 Task: Create fields in grades object.
Action: Mouse moved to (570, 18)
Screenshot: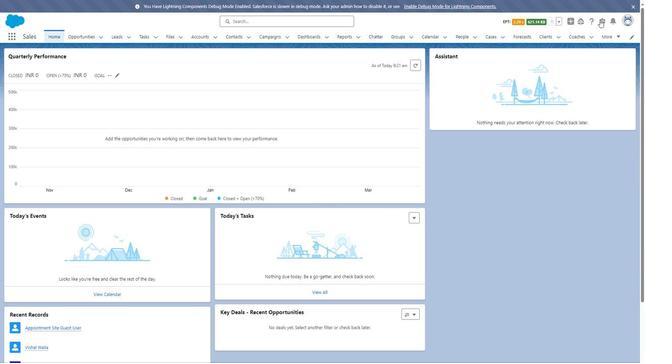
Action: Mouse pressed left at (570, 18)
Screenshot: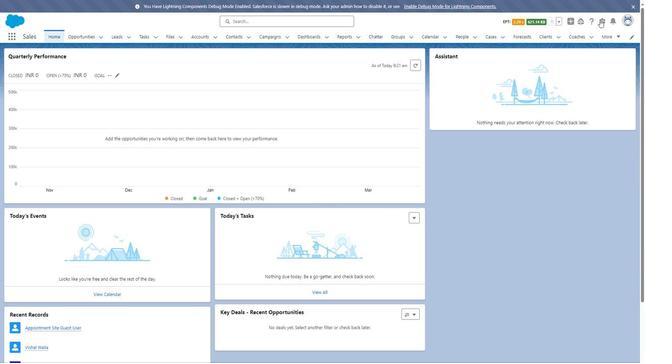 
Action: Mouse moved to (566, 36)
Screenshot: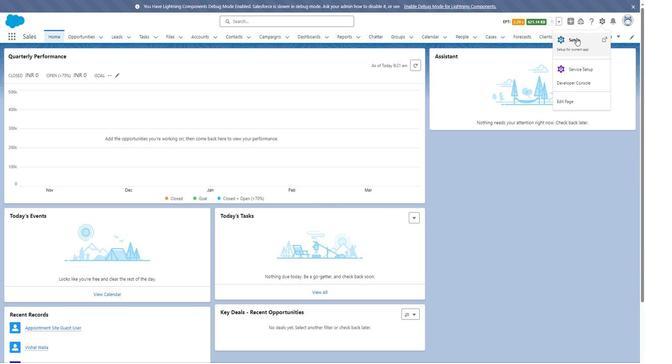 
Action: Mouse pressed left at (566, 36)
Screenshot: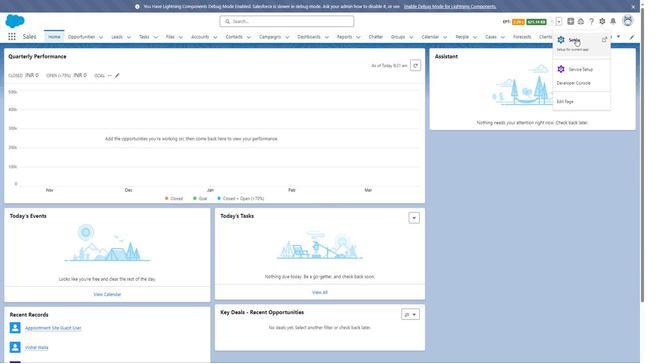 
Action: Mouse moved to (487, 34)
Screenshot: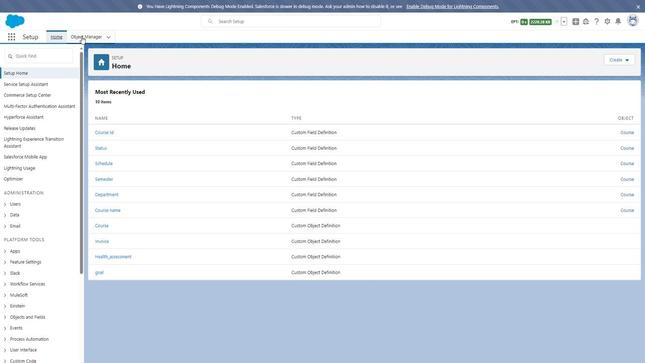 
Action: Mouse pressed left at (487, 34)
Screenshot: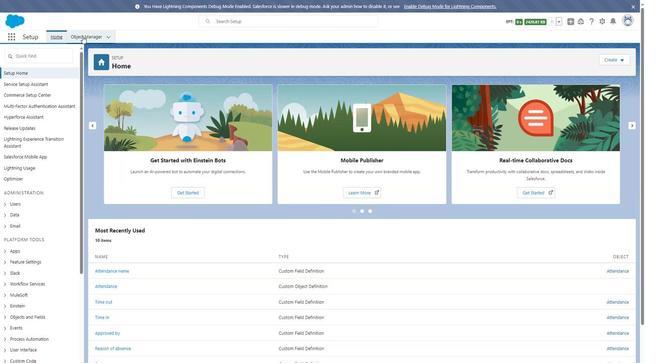 
Action: Mouse moved to (479, 244)
Screenshot: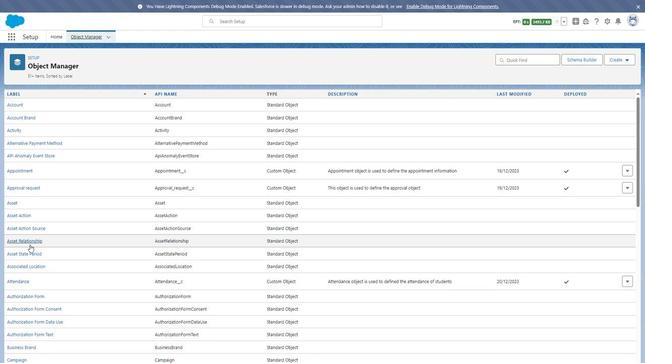 
Action: Mouse scrolled (479, 244) with delta (0, 0)
Screenshot: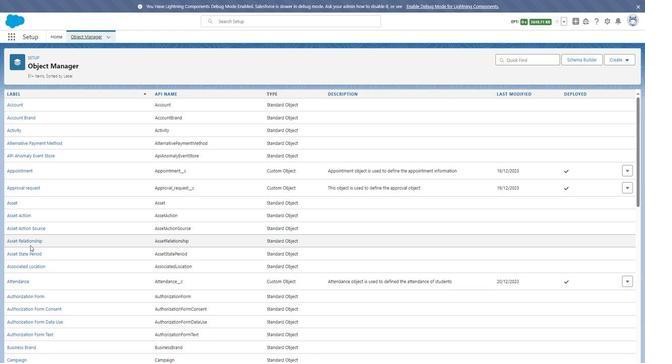
Action: Mouse scrolled (479, 244) with delta (0, 0)
Screenshot: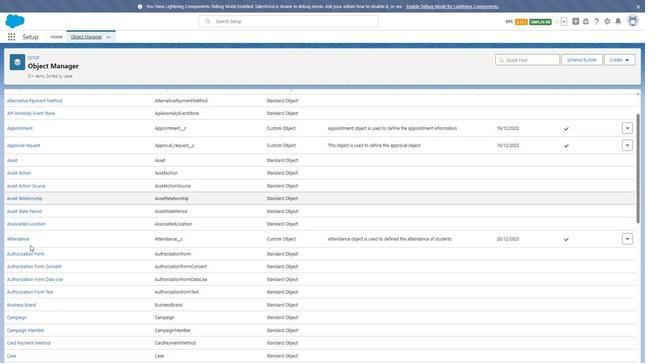 
Action: Mouse scrolled (479, 244) with delta (0, 0)
Screenshot: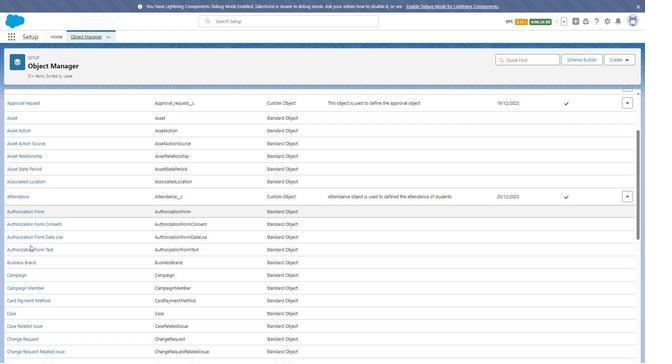 
Action: Mouse scrolled (479, 244) with delta (0, 0)
Screenshot: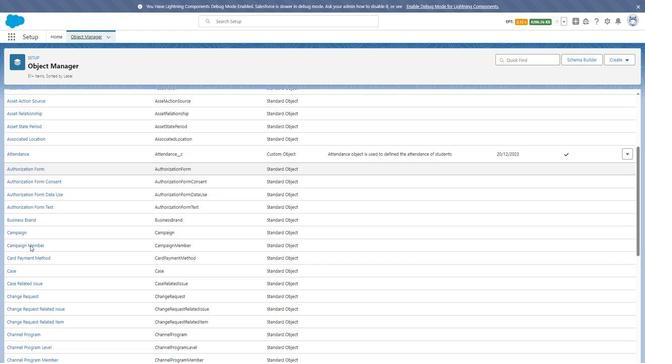 
Action: Mouse moved to (479, 244)
Screenshot: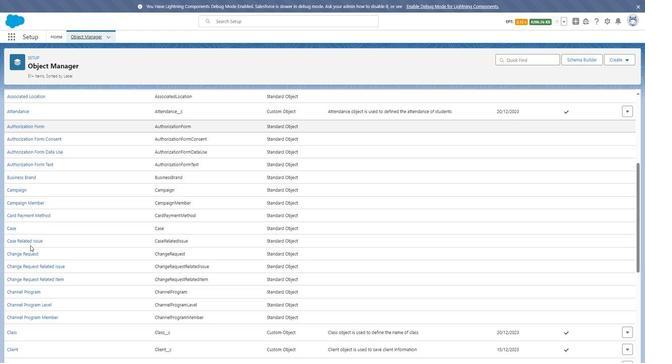 
Action: Mouse scrolled (479, 244) with delta (0, 0)
Screenshot: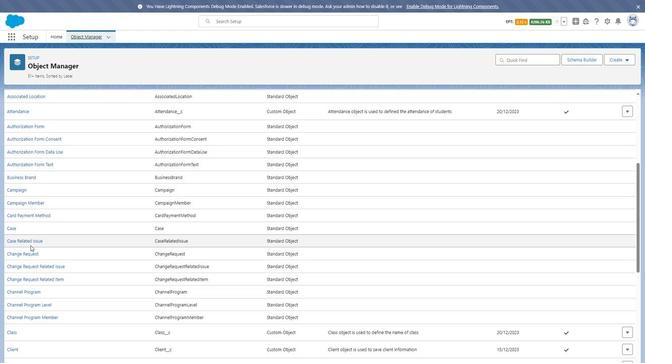 
Action: Mouse scrolled (479, 244) with delta (0, 0)
Screenshot: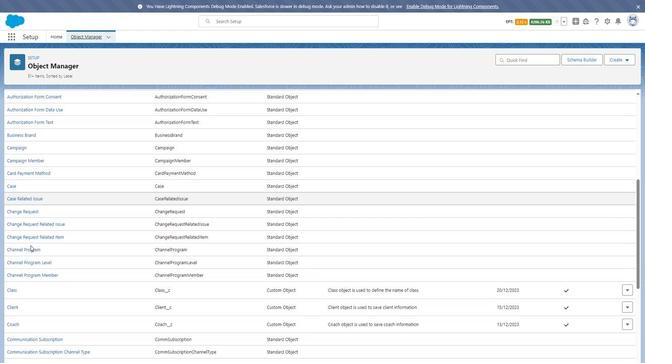 
Action: Mouse scrolled (479, 244) with delta (0, 0)
Screenshot: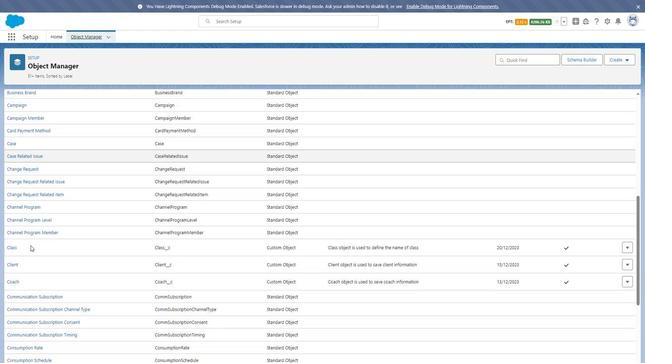 
Action: Mouse moved to (479, 244)
Screenshot: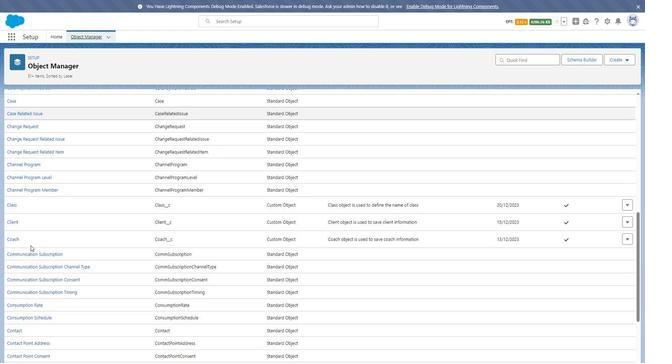 
Action: Mouse scrolled (479, 244) with delta (0, 0)
Screenshot: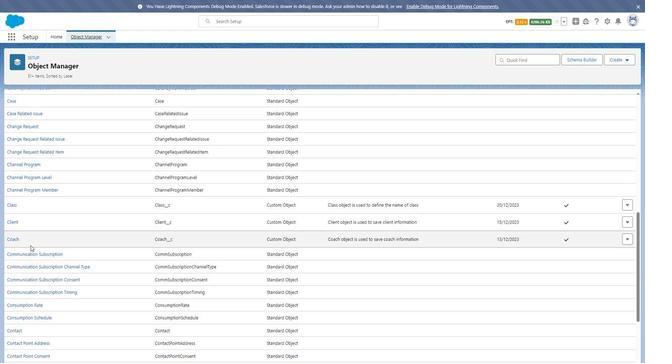 
Action: Mouse scrolled (479, 244) with delta (0, 0)
Screenshot: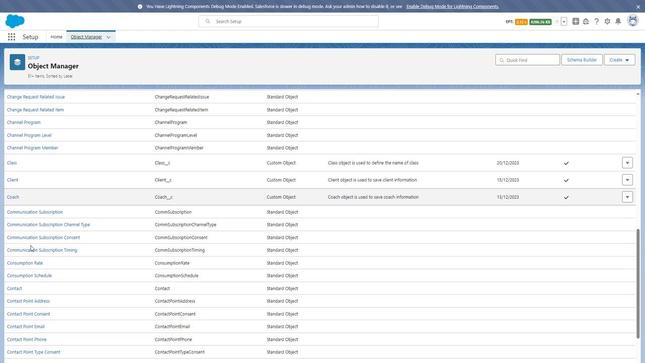 
Action: Mouse scrolled (479, 244) with delta (0, 0)
Screenshot: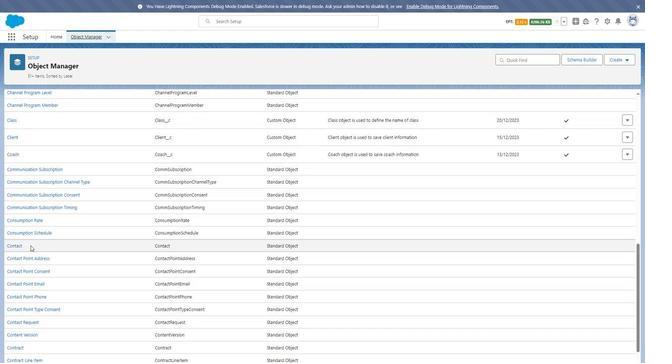 
Action: Mouse scrolled (479, 244) with delta (0, 0)
Screenshot: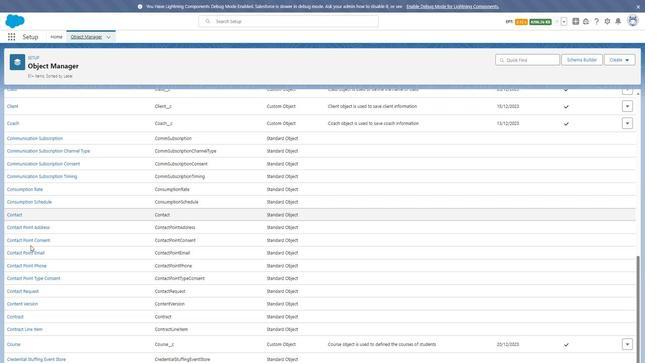 
Action: Mouse scrolled (479, 244) with delta (0, 0)
Screenshot: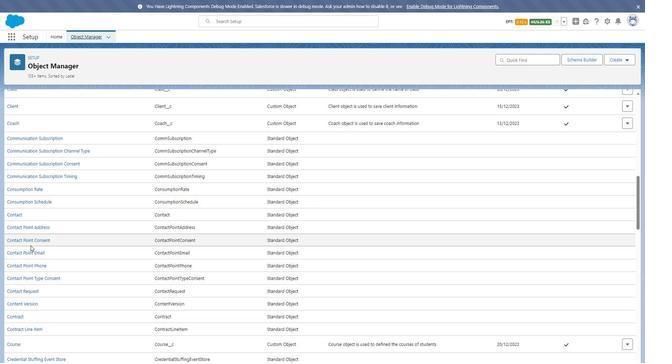 
Action: Mouse scrolled (479, 244) with delta (0, 0)
Screenshot: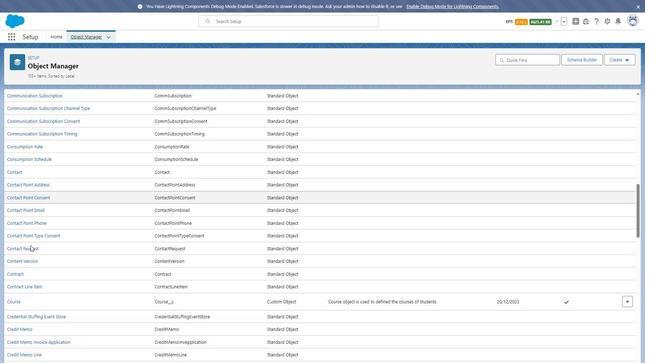 
Action: Mouse scrolled (479, 244) with delta (0, 0)
Screenshot: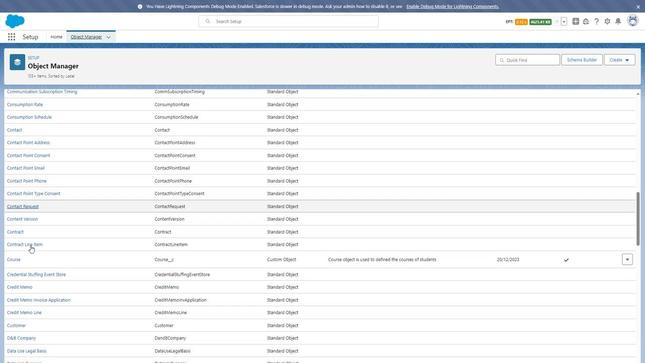 
Action: Mouse scrolled (479, 244) with delta (0, 0)
Screenshot: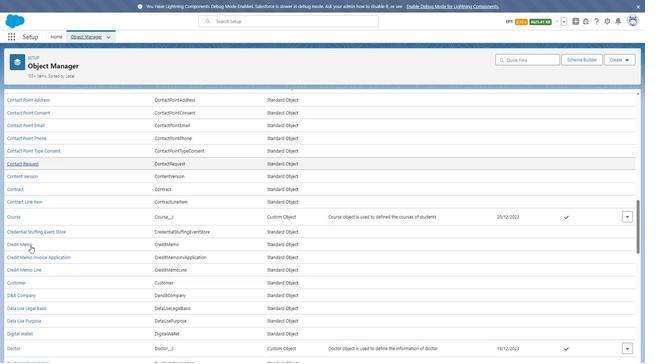 
Action: Mouse moved to (479, 244)
Screenshot: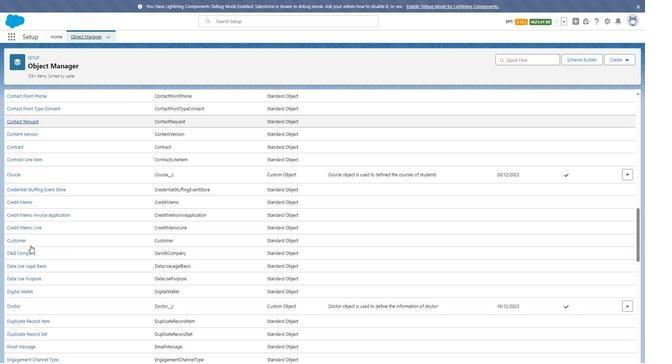 
Action: Mouse scrolled (479, 244) with delta (0, 0)
Screenshot: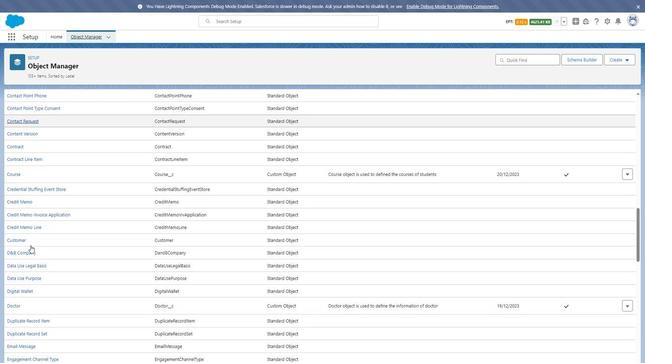 
Action: Mouse scrolled (479, 244) with delta (0, 0)
Screenshot: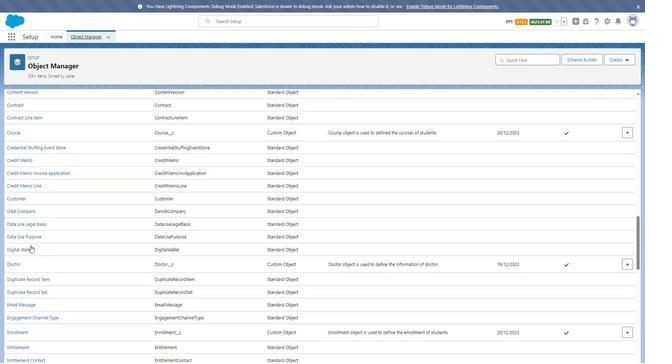 
Action: Mouse moved to (479, 244)
Screenshot: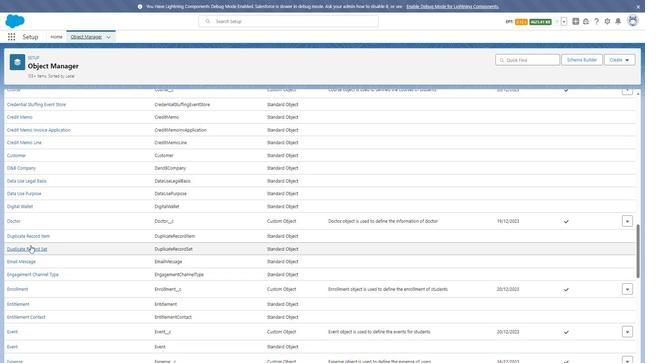 
Action: Mouse scrolled (479, 244) with delta (0, 0)
Screenshot: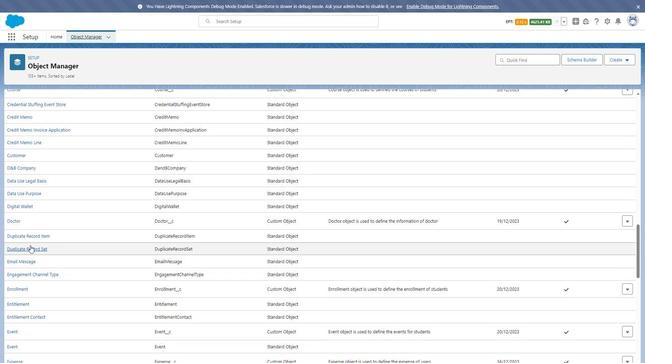 
Action: Mouse scrolled (479, 244) with delta (0, 0)
Screenshot: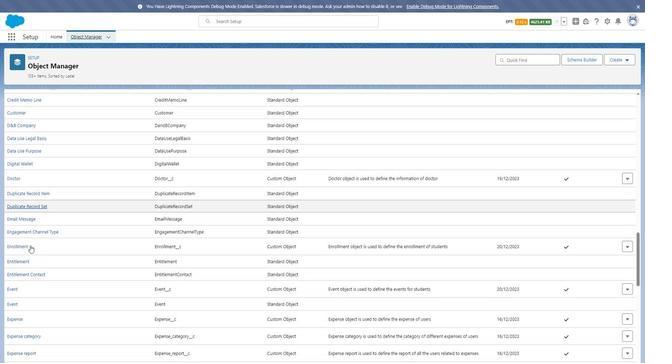 
Action: Mouse moved to (479, 244)
Screenshot: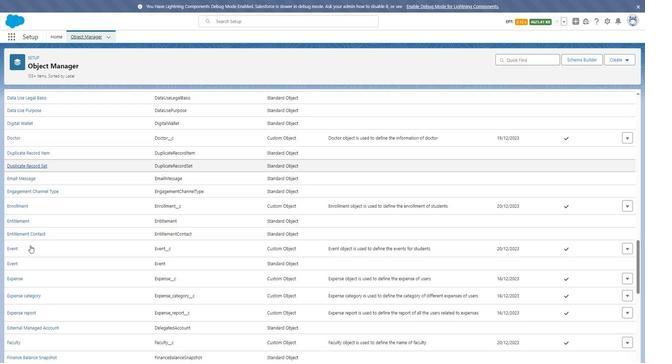 
Action: Mouse scrolled (479, 244) with delta (0, 0)
Screenshot: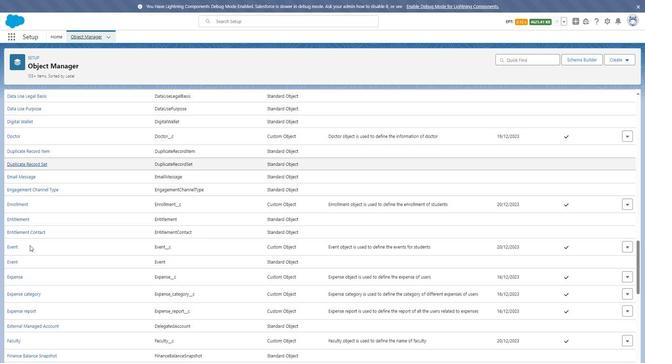 
Action: Mouse moved to (479, 245)
Screenshot: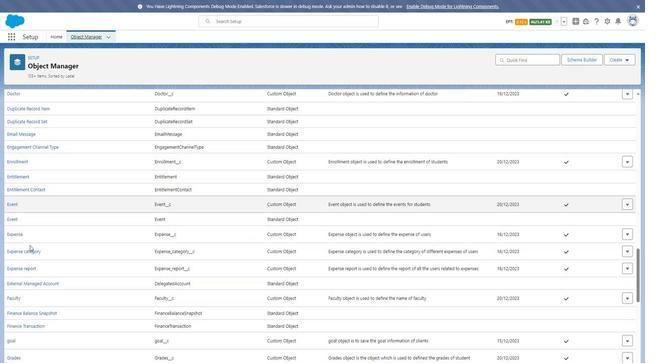
Action: Mouse scrolled (479, 244) with delta (0, 0)
Screenshot: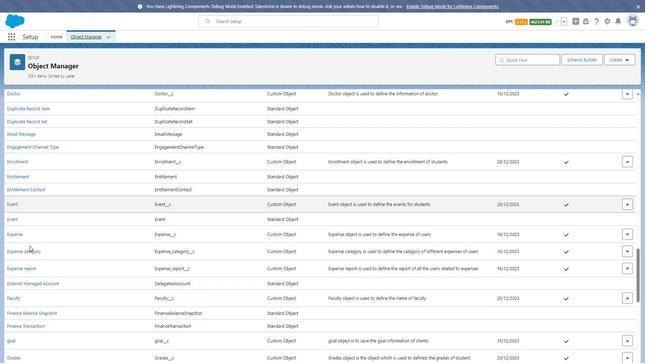 
Action: Mouse scrolled (479, 244) with delta (0, 0)
Screenshot: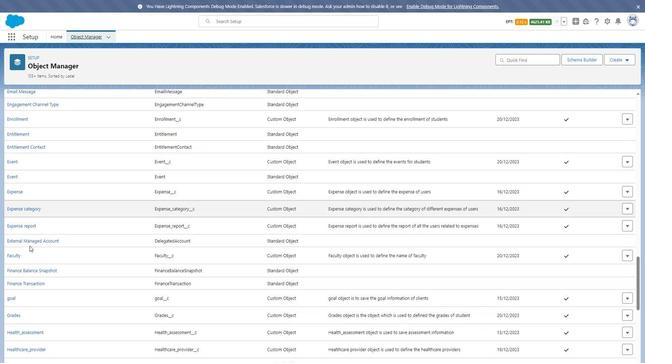 
Action: Mouse moved to (477, 269)
Screenshot: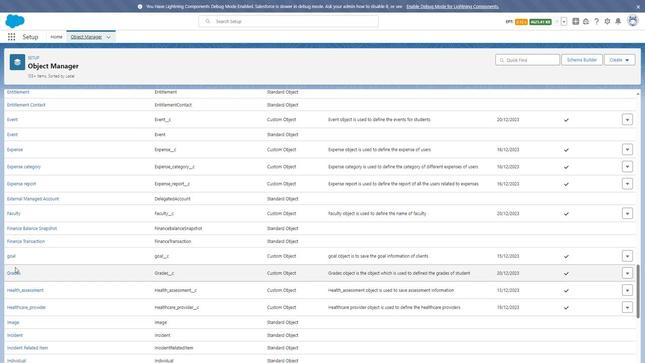 
Action: Mouse pressed left at (477, 269)
Screenshot: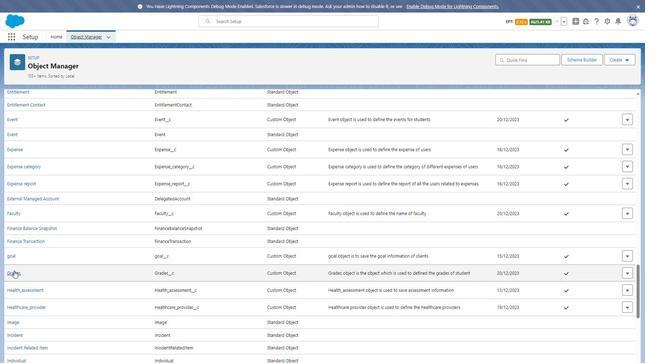 
Action: Mouse moved to (482, 104)
Screenshot: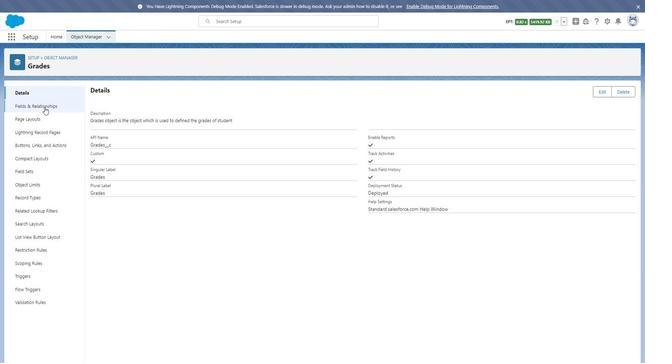 
Action: Mouse pressed left at (482, 104)
Screenshot: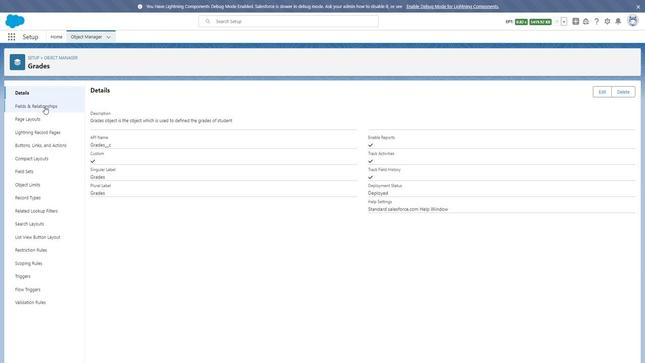 
Action: Mouse moved to (551, 91)
Screenshot: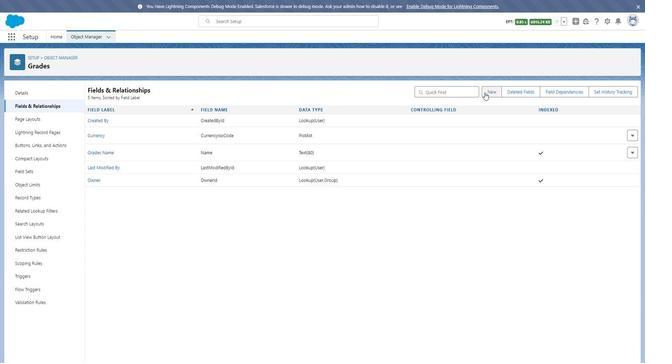 
Action: Mouse pressed left at (551, 91)
Screenshot: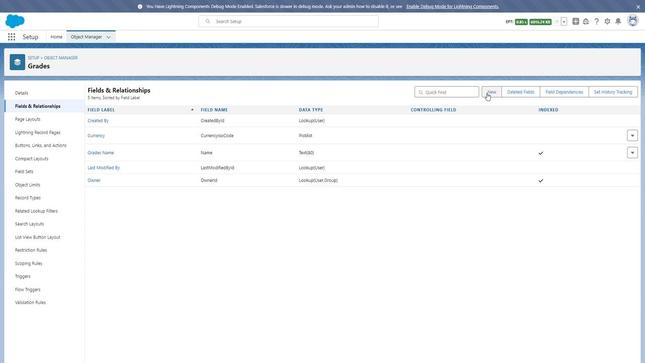 
Action: Mouse moved to (493, 244)
Screenshot: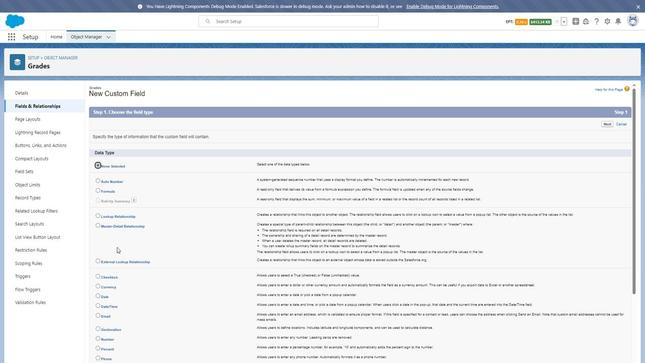 
Action: Mouse scrolled (493, 244) with delta (0, 0)
Screenshot: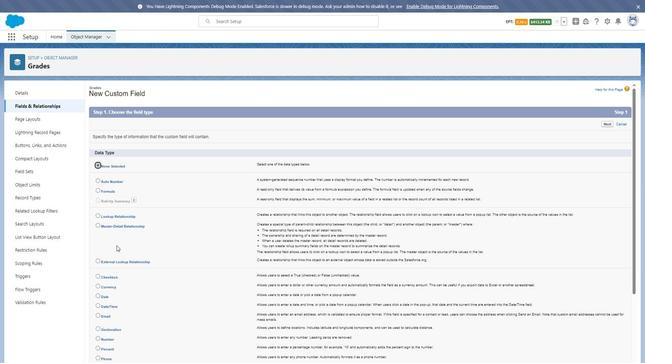 
Action: Mouse moved to (490, 293)
Screenshot: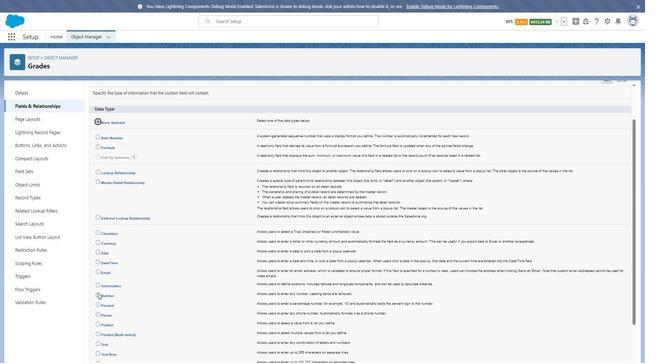 
Action: Mouse pressed left at (490, 293)
Screenshot: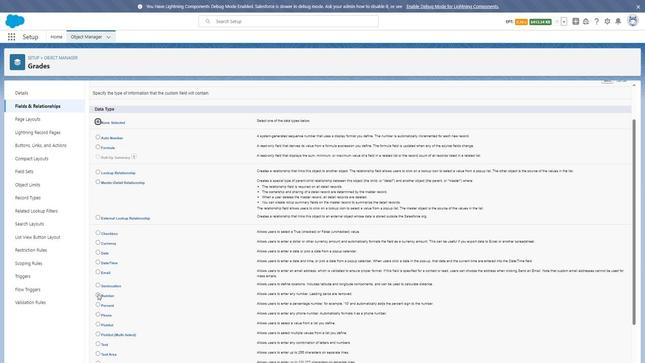 
Action: Mouse moved to (567, 323)
Screenshot: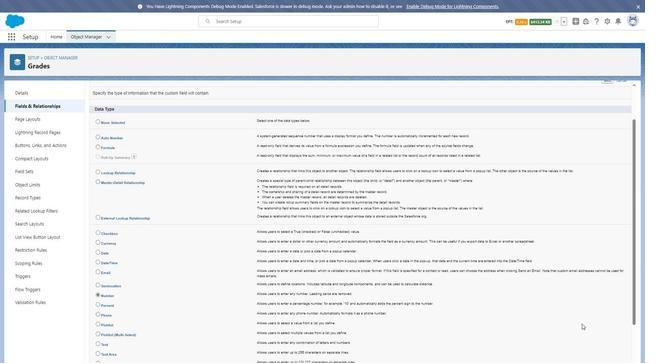 
Action: Mouse scrolled (567, 323) with delta (0, 0)
Screenshot: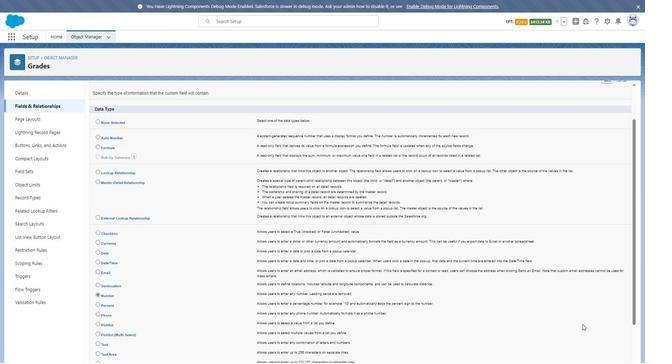 
Action: Mouse moved to (567, 325)
Screenshot: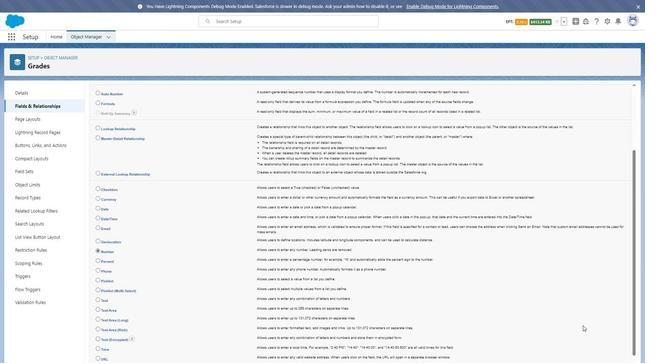 
Action: Mouse scrolled (567, 324) with delta (0, 0)
Screenshot: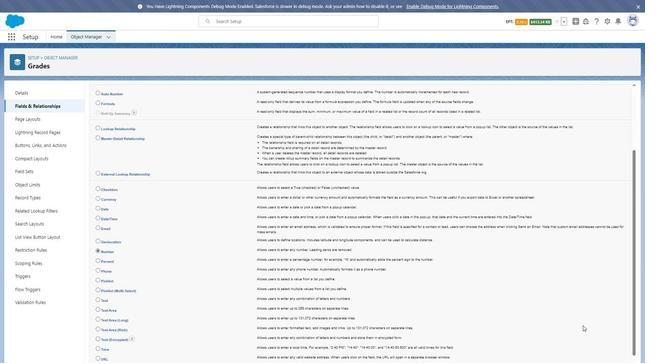 
Action: Mouse moved to (571, 362)
Screenshot: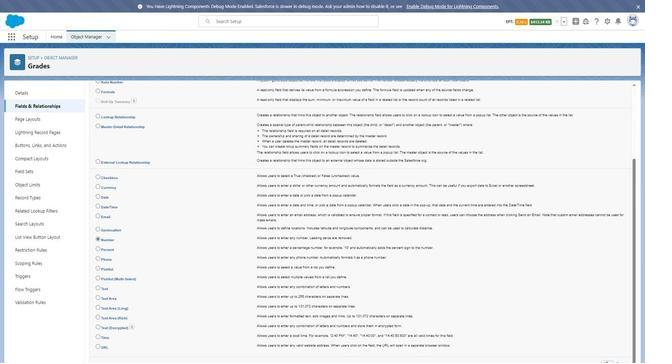 
Action: Mouse pressed left at (571, 362)
Screenshot: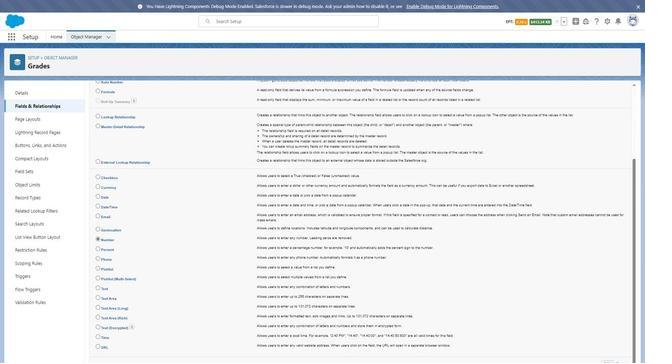 
Action: Mouse moved to (511, 135)
Screenshot: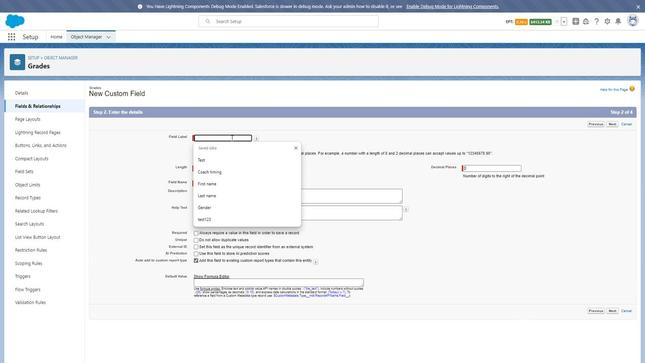 
Action: Mouse pressed left at (511, 135)
Screenshot: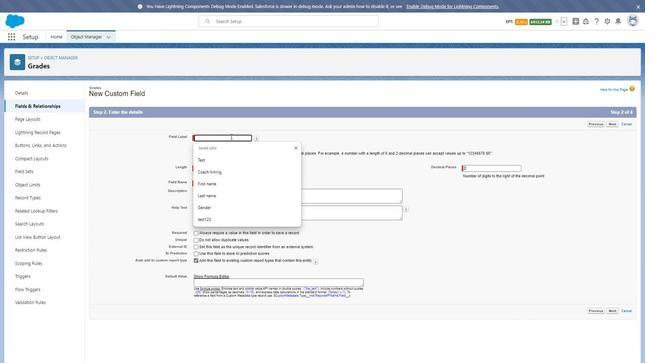 
Action: Key pressed <Key.shift><Key.shift><Key.shift><Key.shift><Key.shift>Grade<Key.space><Key.shift>Id
Screenshot: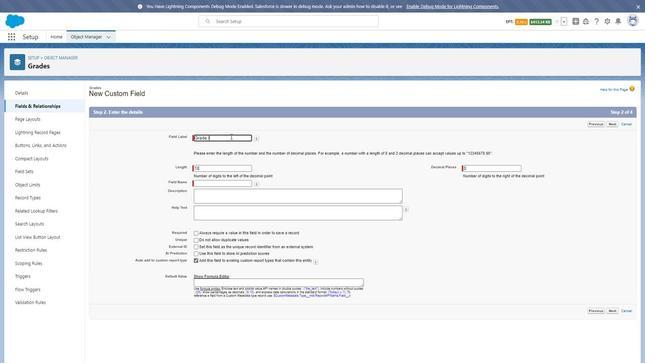 
Action: Mouse moved to (522, 139)
Screenshot: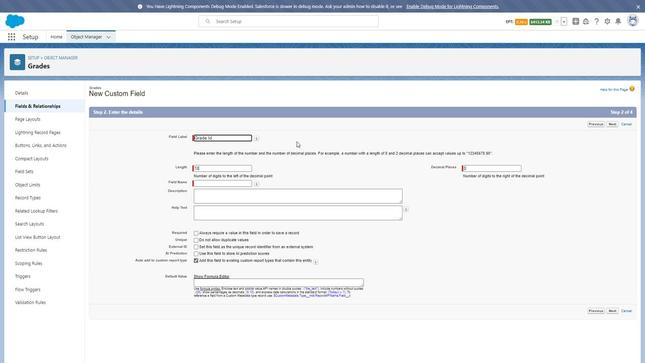 
Action: Mouse pressed left at (522, 139)
Screenshot: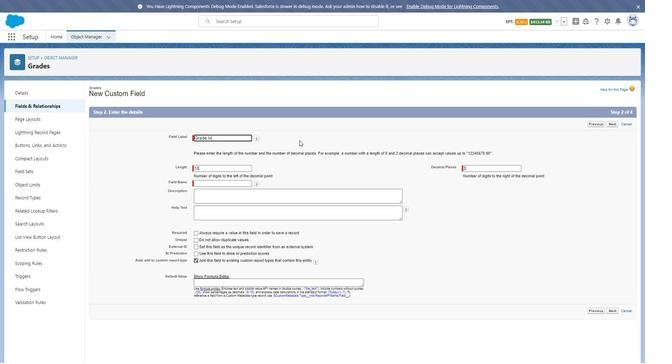 
Action: Mouse moved to (511, 193)
Screenshot: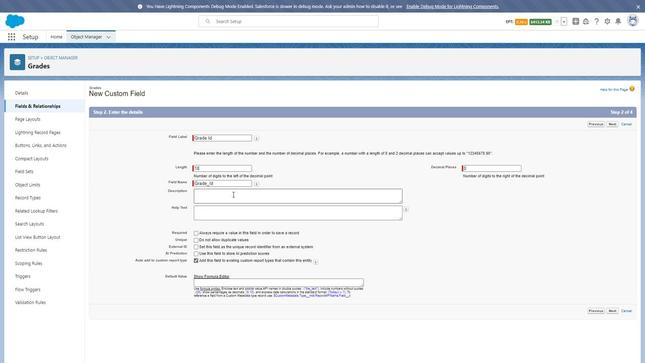 
Action: Mouse pressed left at (511, 193)
Screenshot: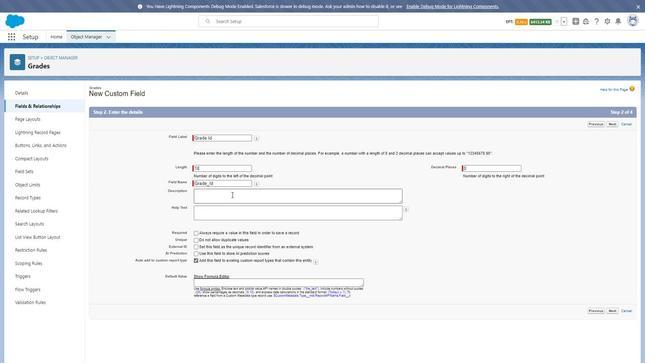 
Action: Key pressed <Key.shift><Key.shift><Key.shift><Key.shift><Key.shift><Key.shift>Grade<Key.space><Key.shift>Id<Key.space>
Screenshot: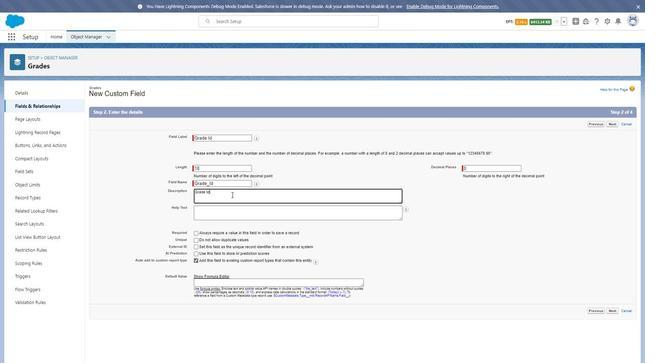 
Action: Mouse moved to (511, 193)
Screenshot: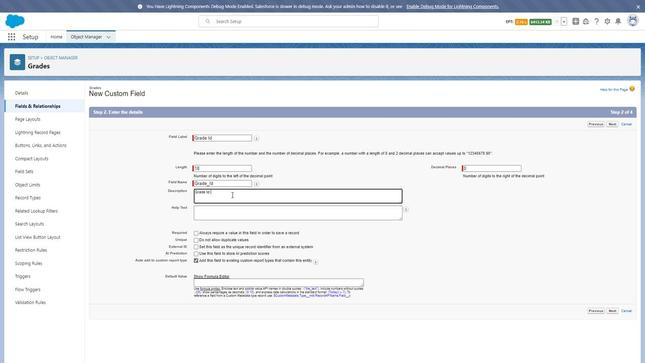 
Action: Key pressed field<Key.space>is<Key.space>used<Key.space>to<Key.space>defined<Key.space>the<Key.space>id<Key.space>of<Key.space>grade<Key.space>of<Key.space>student
Screenshot: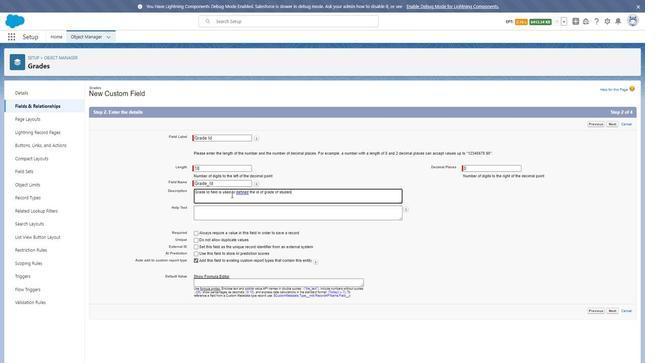 
Action: Mouse moved to (517, 189)
Screenshot: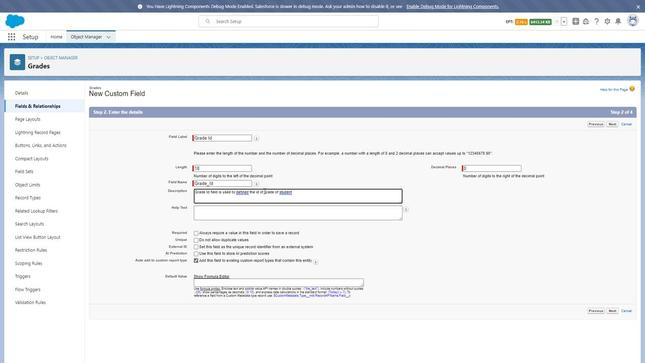 
Action: Mouse pressed left at (517, 189)
Screenshot: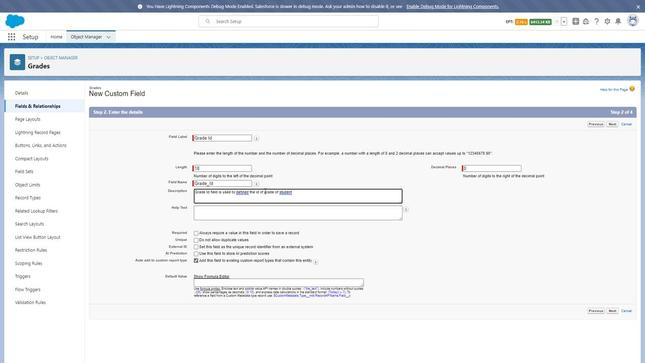 
Action: Mouse moved to (511, 269)
Screenshot: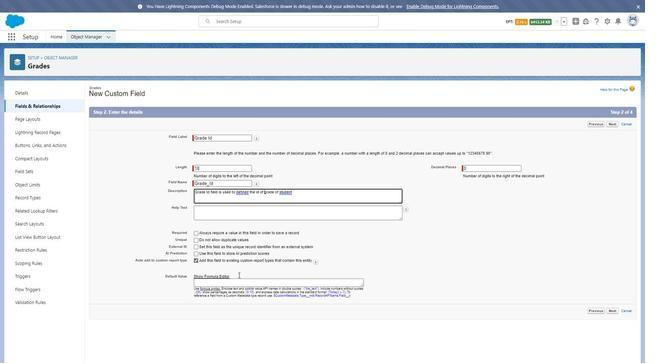 
Action: Key pressed <Key.backspace><Key.backspace><Key.backspace><Key.backspace><Key.backspace><Key.backspace><Key.right><Key.right><Key.right><Key.right><Key.right><Key.space>id
Screenshot: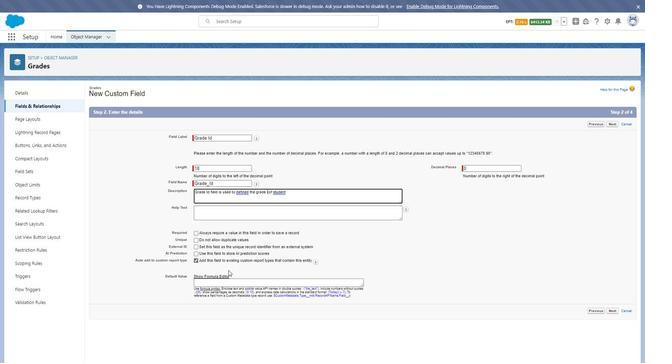 
Action: Mouse moved to (512, 213)
Screenshot: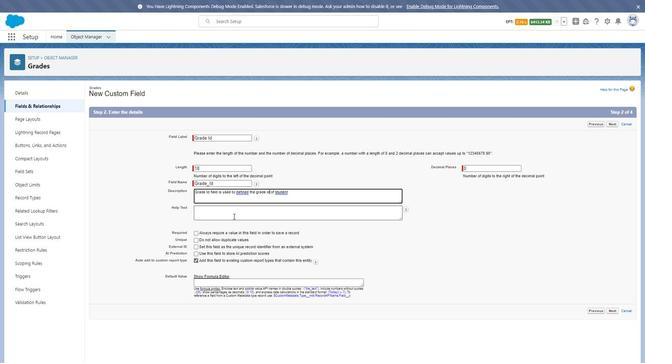 
Action: Mouse pressed left at (512, 213)
Screenshot: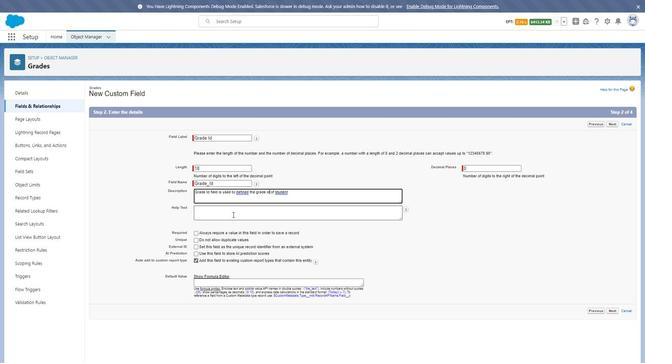 
Action: Mouse moved to (510, 205)
Screenshot: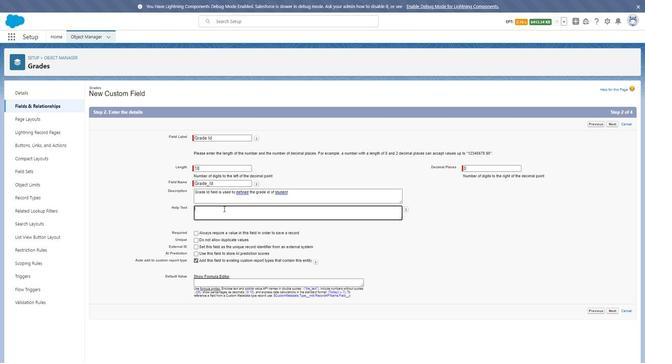 
Action: Key pressed <Key.shift><Key.shift><Key.shift><Key.shift>Grade<Key.space><Key.shift>Id
Screenshot: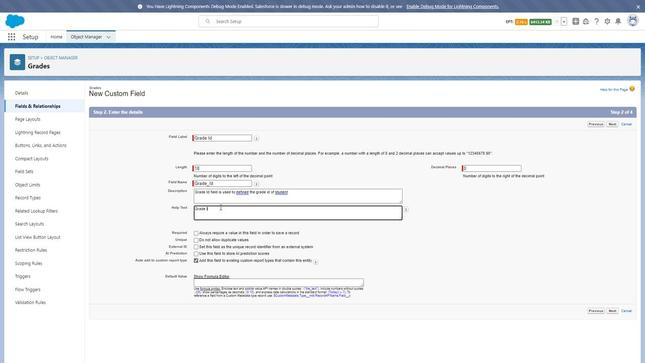 
Action: Mouse moved to (571, 310)
Screenshot: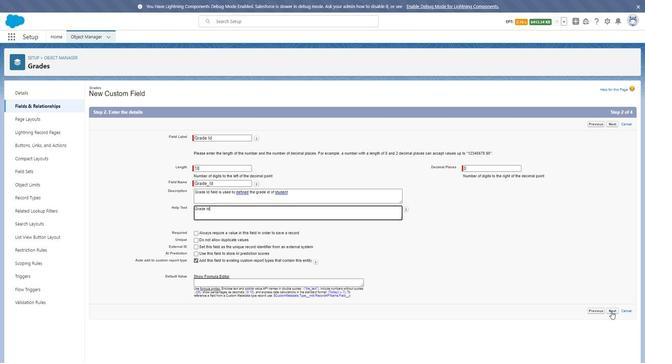 
Action: Mouse pressed left at (571, 310)
Screenshot: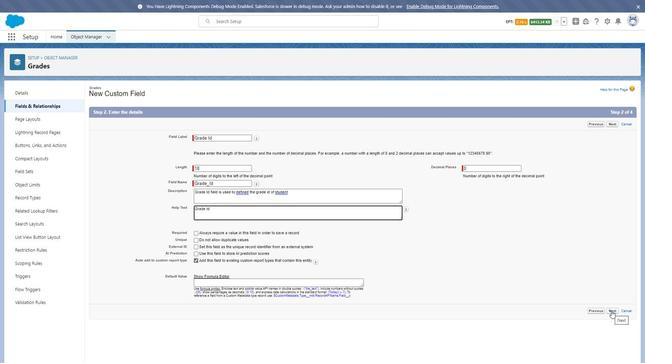
Action: Mouse moved to (546, 180)
Screenshot: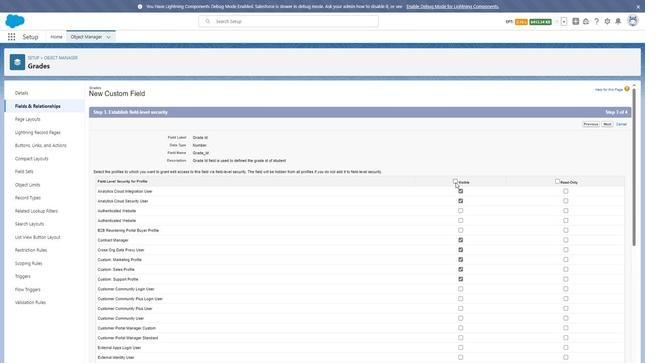 
Action: Mouse pressed left at (546, 180)
Screenshot: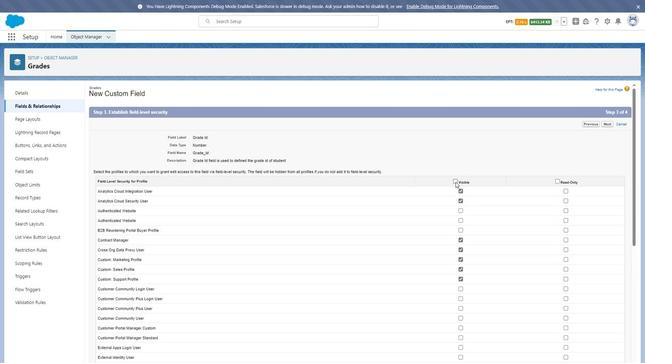 
Action: Mouse pressed left at (546, 180)
Screenshot: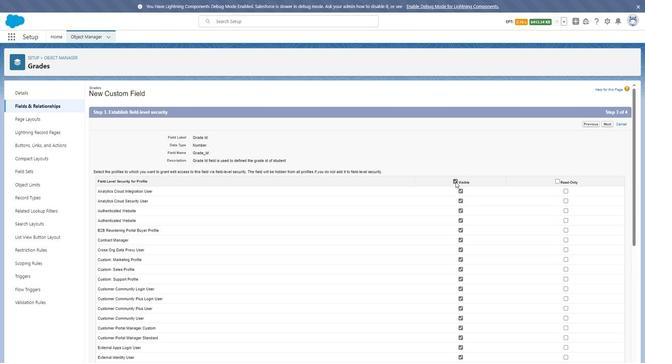 
Action: Mouse moved to (547, 189)
Screenshot: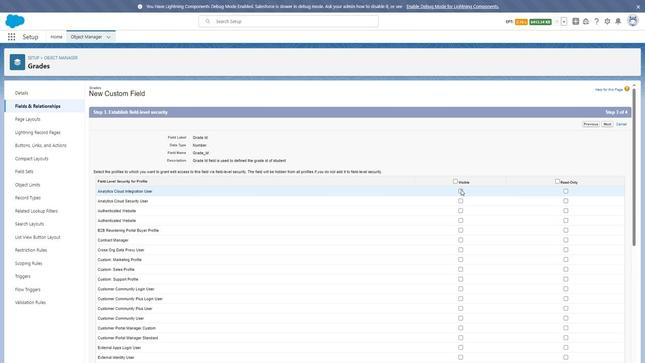 
Action: Mouse pressed left at (547, 189)
Screenshot: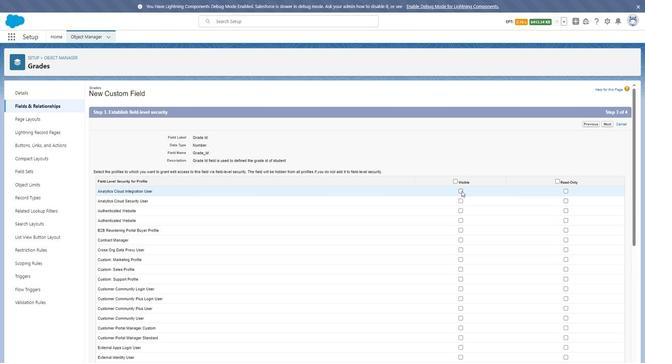 
Action: Mouse moved to (547, 200)
Screenshot: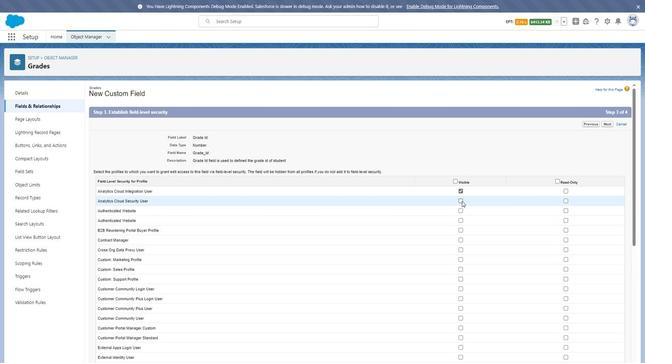
Action: Mouse pressed left at (547, 200)
Screenshot: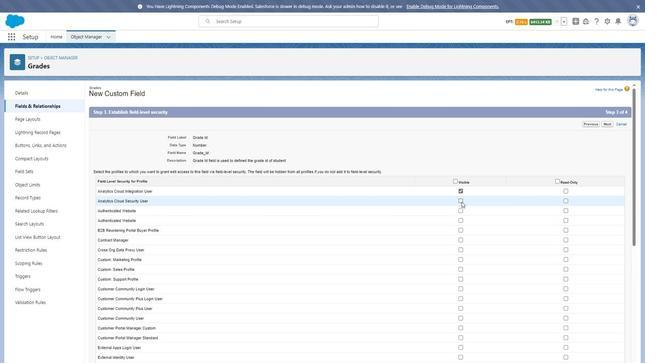 
Action: Mouse moved to (547, 209)
Screenshot: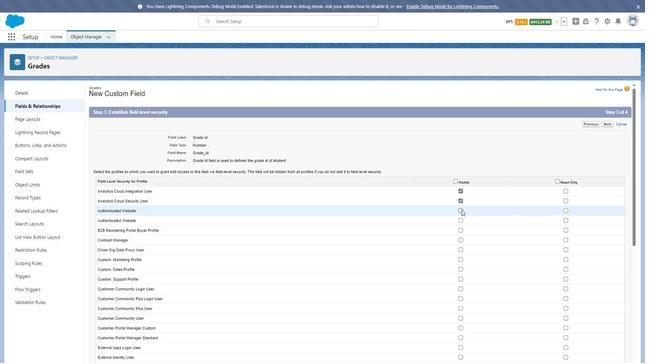 
Action: Mouse pressed left at (547, 209)
Screenshot: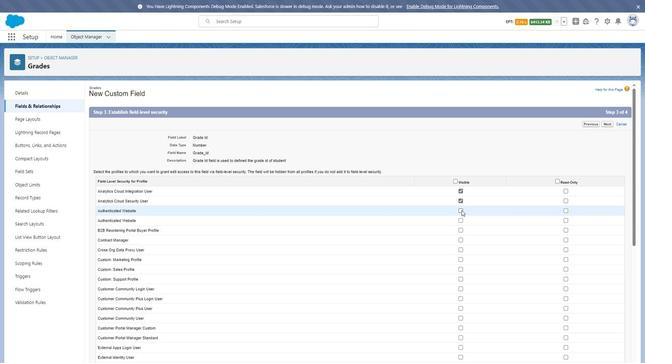 
Action: Mouse moved to (547, 219)
Screenshot: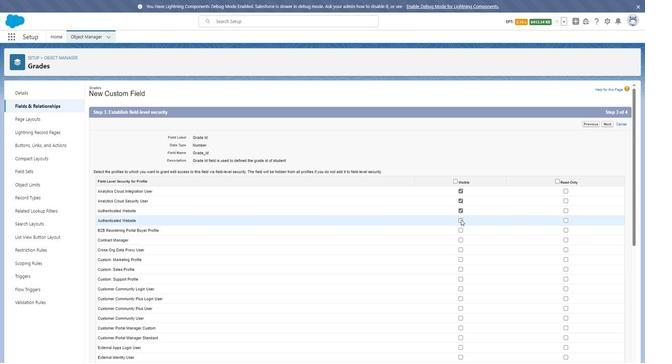 
Action: Mouse pressed left at (547, 219)
Screenshot: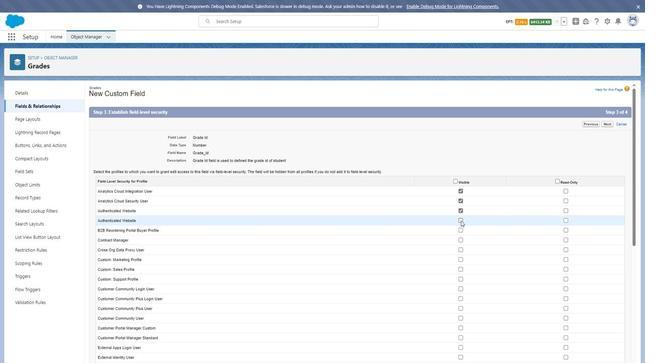 
Action: Mouse moved to (547, 230)
Screenshot: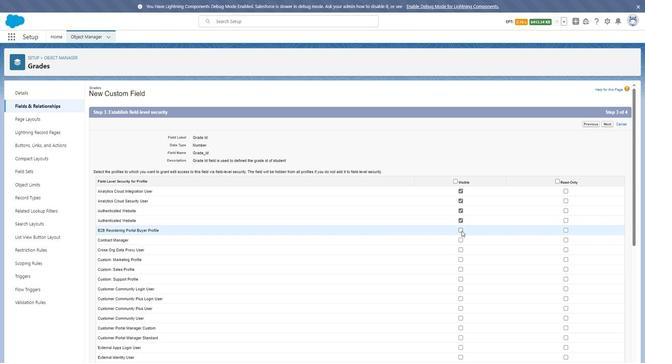 
Action: Mouse pressed left at (547, 230)
Screenshot: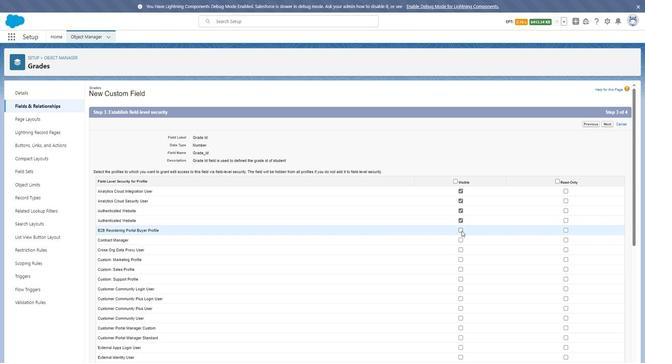 
Action: Mouse moved to (547, 240)
Screenshot: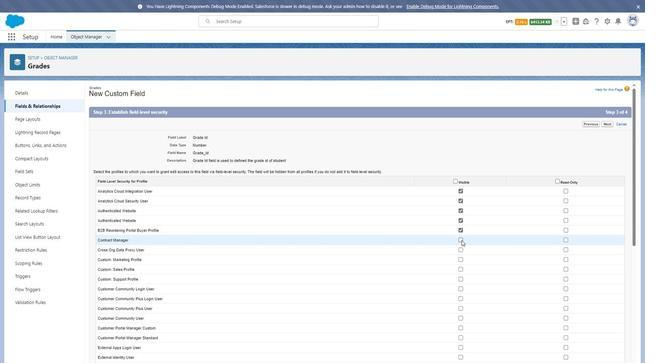 
Action: Mouse pressed left at (547, 240)
Screenshot: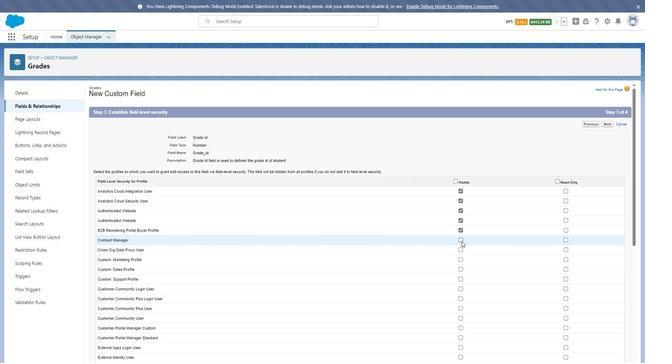 
Action: Mouse moved to (547, 249)
Screenshot: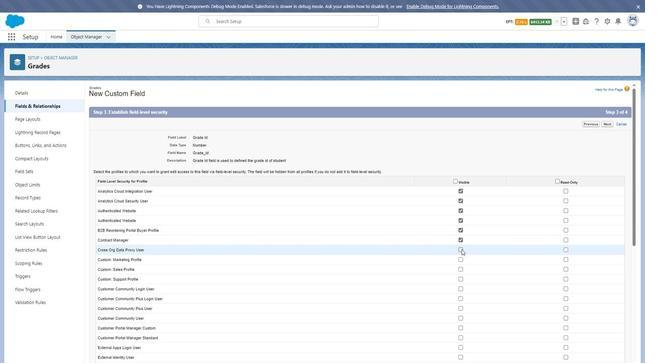 
Action: Mouse pressed left at (547, 249)
Screenshot: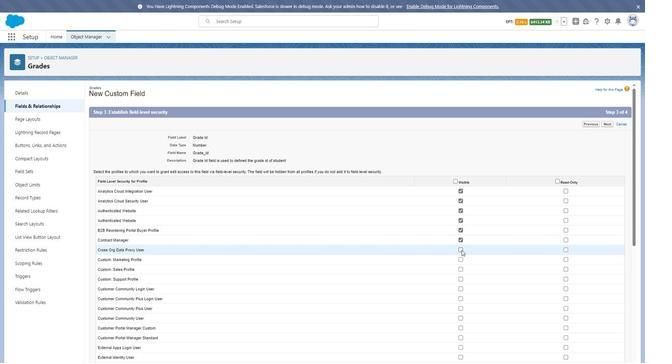 
Action: Mouse moved to (547, 258)
Screenshot: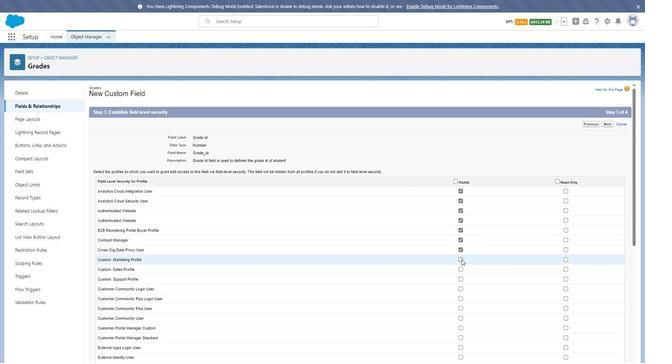 
Action: Mouse pressed left at (547, 258)
Screenshot: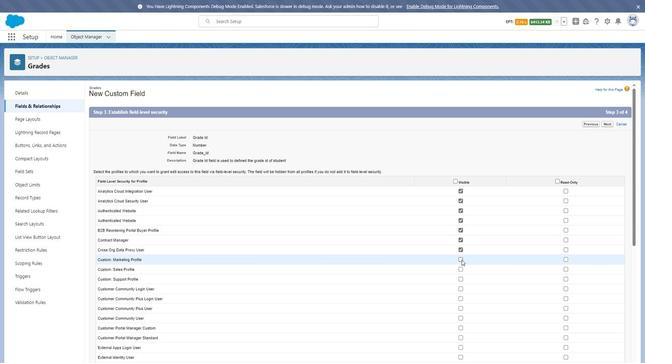 
Action: Mouse moved to (547, 268)
Screenshot: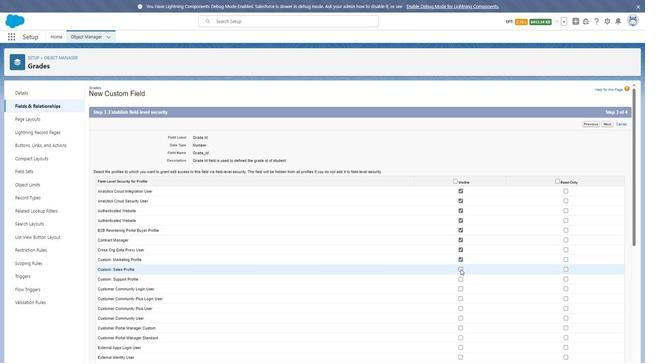 
Action: Mouse pressed left at (547, 268)
Screenshot: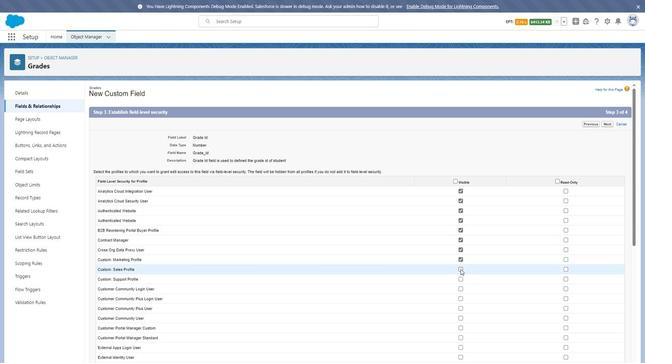
Action: Mouse moved to (547, 277)
Screenshot: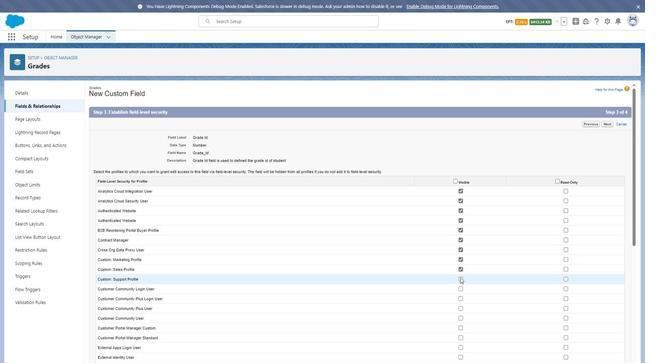 
Action: Mouse pressed left at (547, 277)
Screenshot: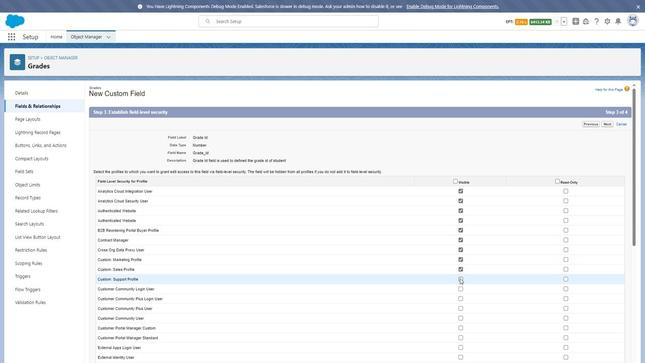 
Action: Mouse moved to (547, 288)
Screenshot: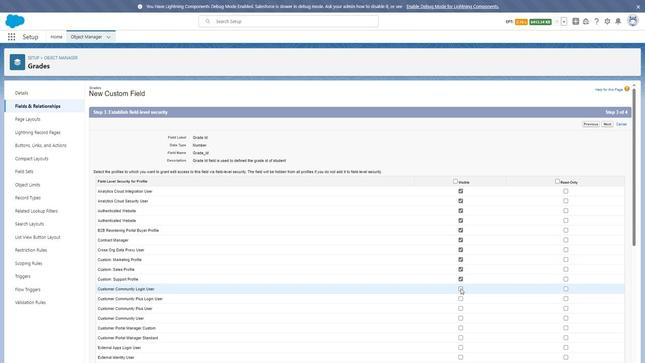 
Action: Mouse pressed left at (547, 288)
Screenshot: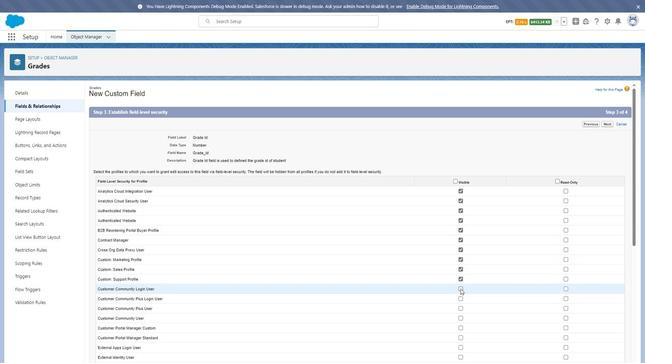 
Action: Mouse moved to (547, 299)
Screenshot: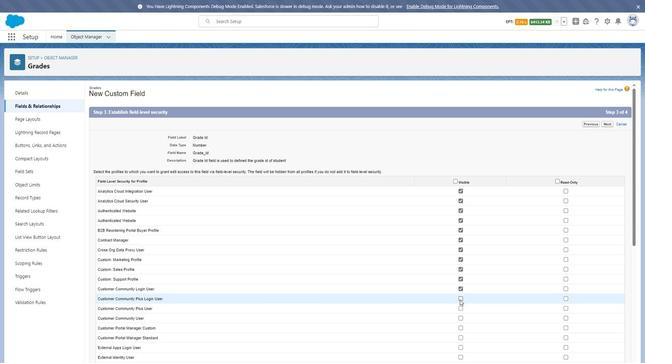 
Action: Mouse pressed left at (547, 299)
Screenshot: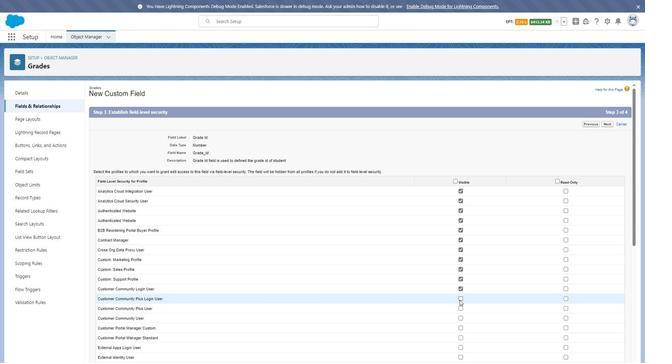 
Action: Mouse moved to (547, 309)
Screenshot: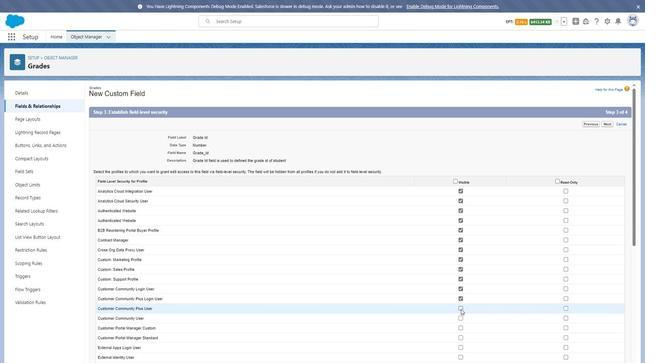 
Action: Mouse pressed left at (547, 309)
Screenshot: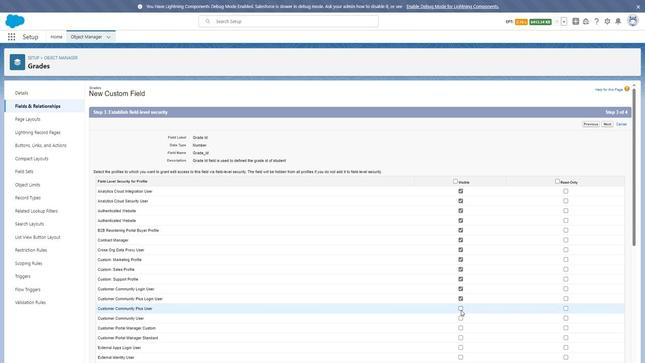 
Action: Mouse scrolled (547, 309) with delta (0, 0)
Screenshot: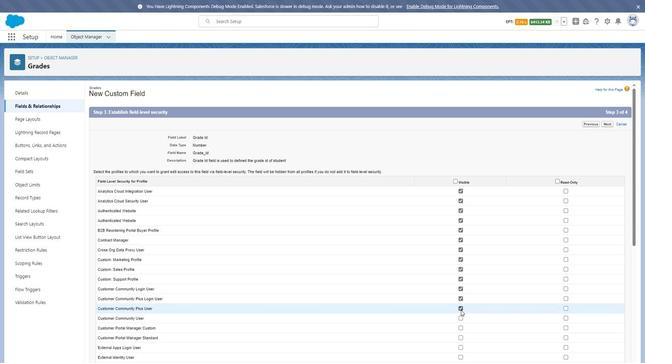 
Action: Mouse scrolled (547, 309) with delta (0, 0)
Screenshot: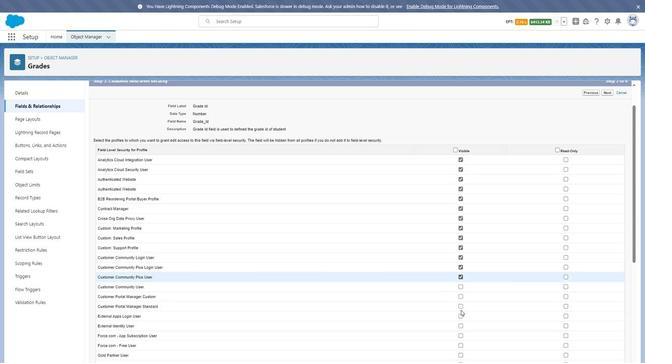 
Action: Mouse scrolled (547, 309) with delta (0, 0)
Screenshot: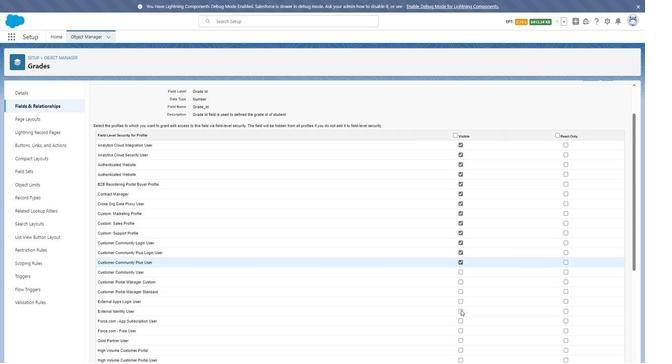 
Action: Mouse scrolled (547, 309) with delta (0, 0)
Screenshot: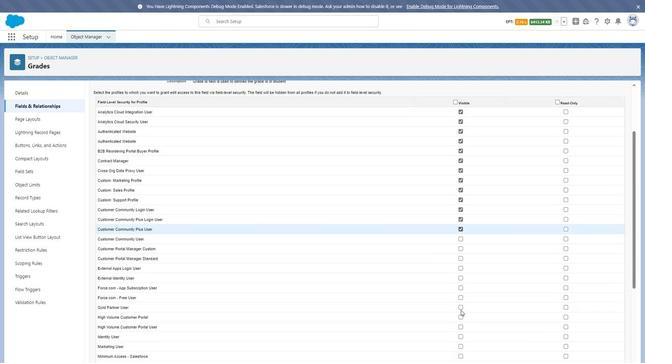 
Action: Mouse moved to (547, 151)
Screenshot: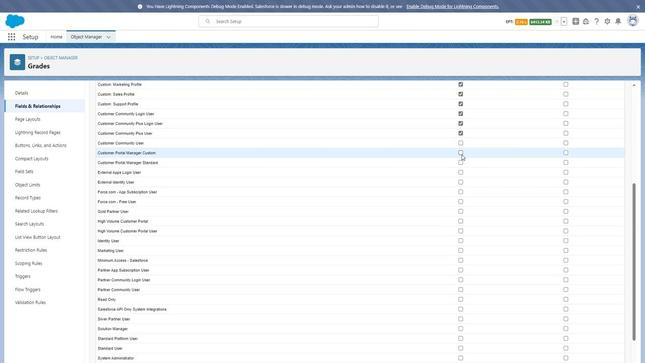 
Action: Mouse pressed left at (547, 151)
Screenshot: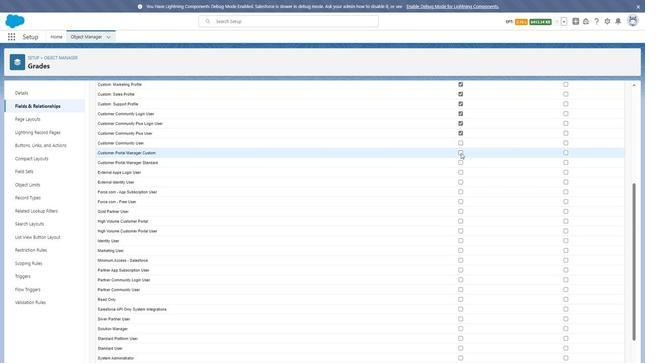 
Action: Mouse moved to (547, 161)
Screenshot: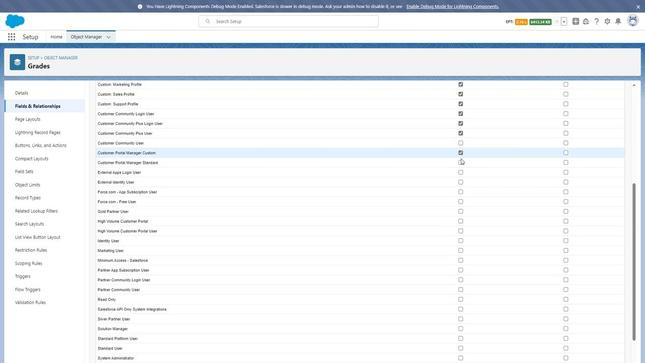 
Action: Mouse pressed left at (547, 161)
Screenshot: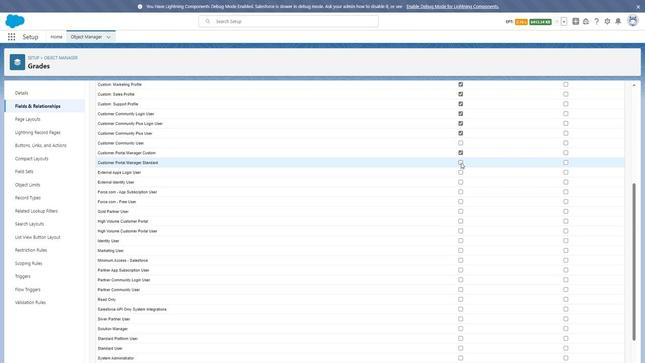 
Action: Mouse moved to (547, 172)
Screenshot: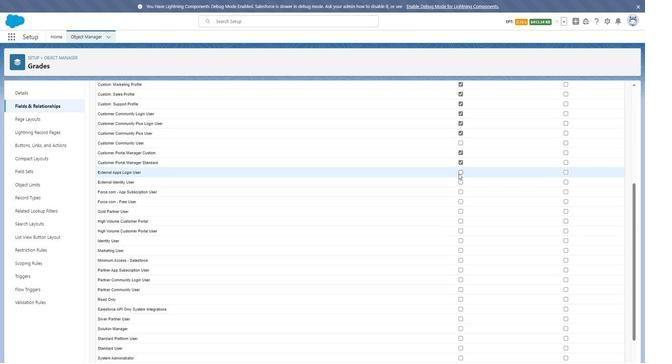 
Action: Mouse pressed left at (547, 172)
Screenshot: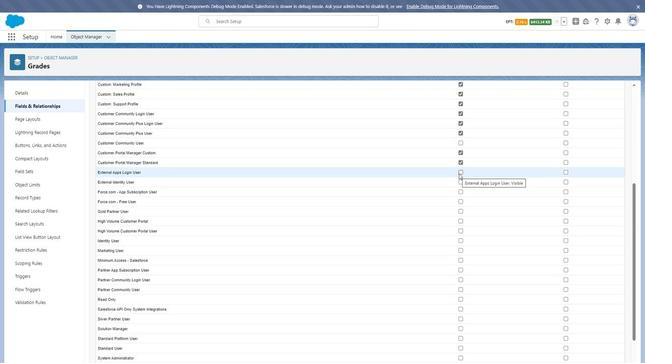 
Action: Mouse moved to (547, 181)
Screenshot: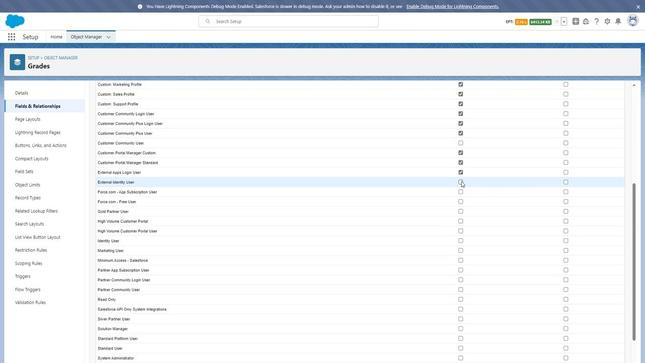 
Action: Mouse pressed left at (547, 181)
Screenshot: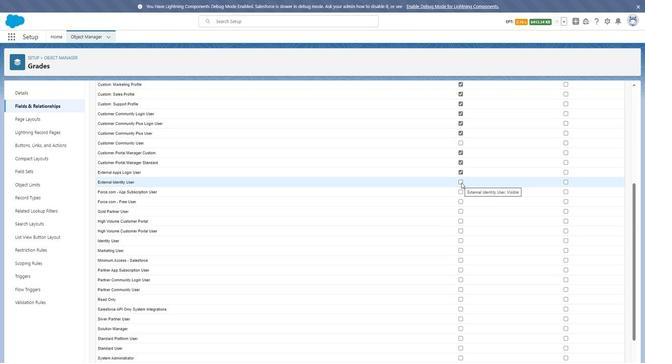 
Action: Mouse moved to (547, 190)
Screenshot: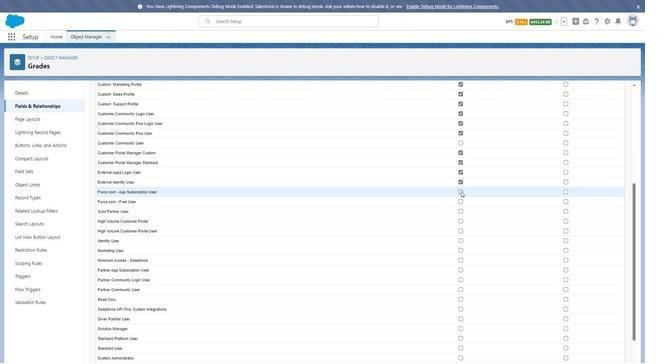 
Action: Mouse pressed left at (547, 190)
Screenshot: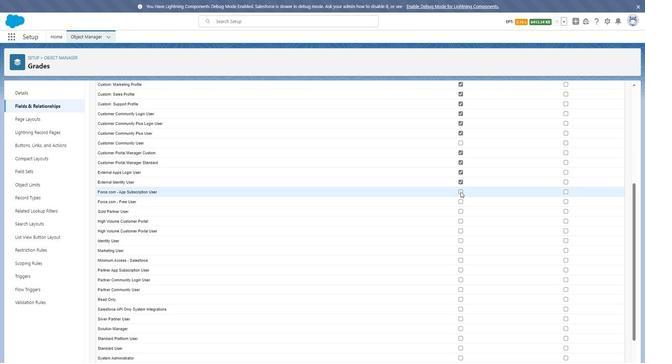 
Action: Mouse moved to (547, 200)
Screenshot: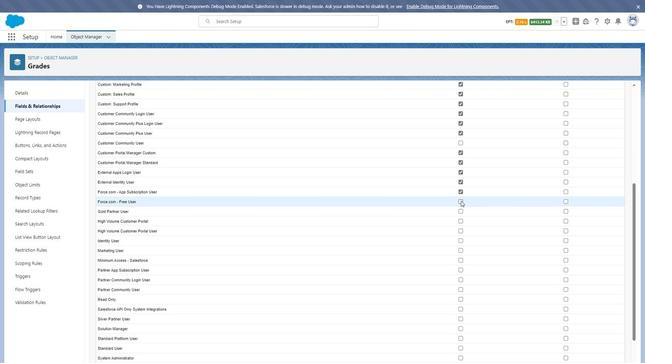 
Action: Mouse pressed left at (547, 200)
Screenshot: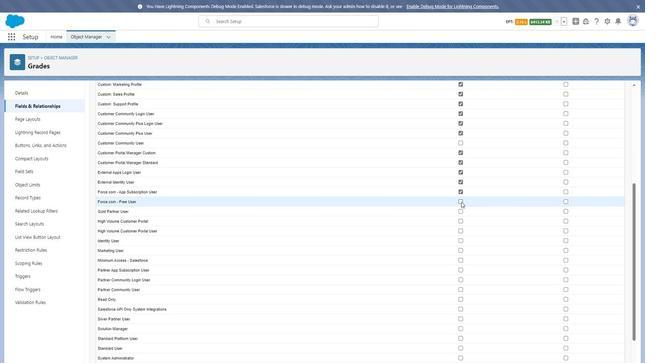
Action: Mouse moved to (547, 210)
Screenshot: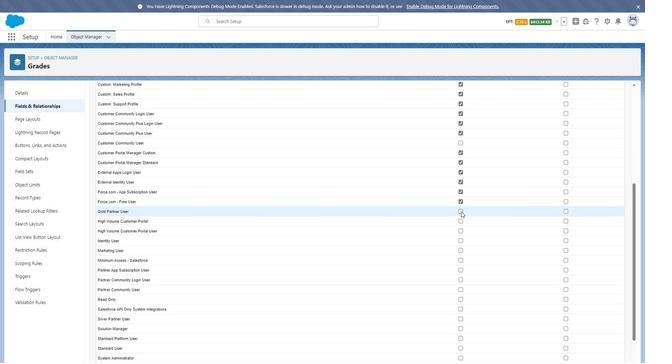 
Action: Mouse pressed left at (547, 210)
Screenshot: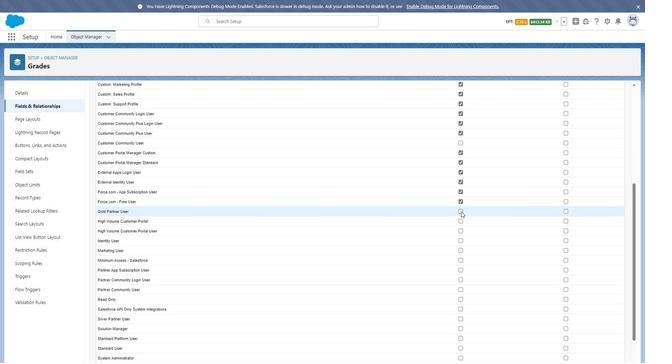 
Action: Mouse moved to (547, 220)
Screenshot: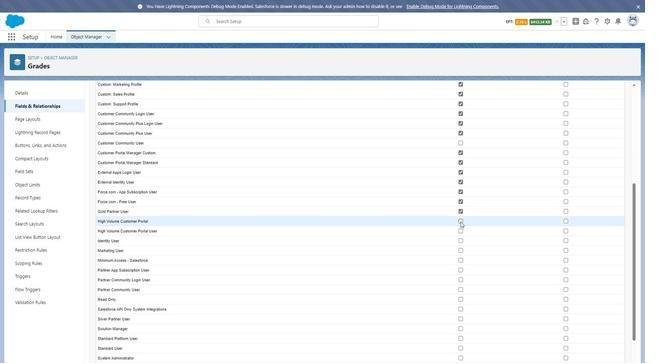 
Action: Mouse pressed left at (547, 220)
Screenshot: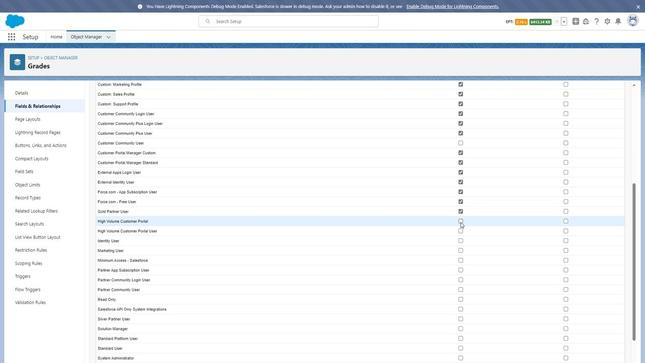 
Action: Mouse moved to (547, 229)
Screenshot: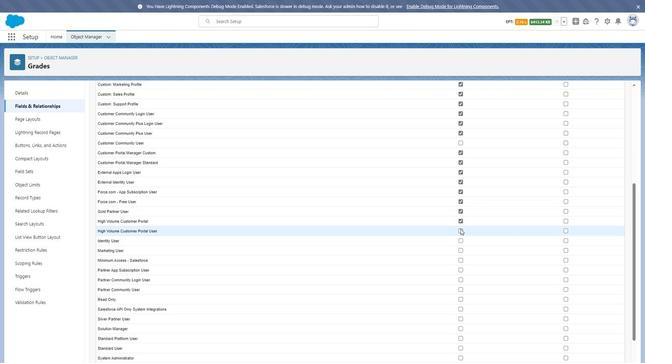 
Action: Mouse pressed left at (547, 229)
Screenshot: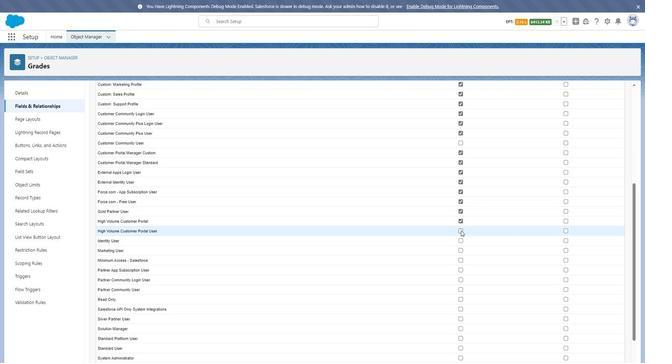 
Action: Mouse moved to (547, 240)
Screenshot: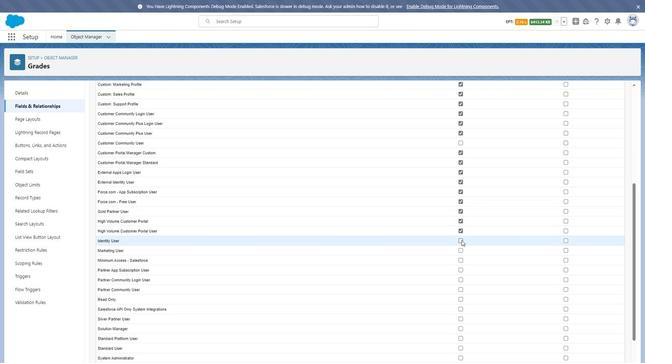 
Action: Mouse pressed left at (547, 240)
Screenshot: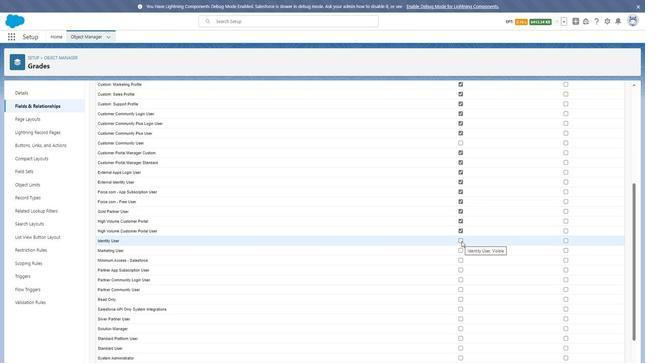 
Action: Mouse moved to (547, 260)
Screenshot: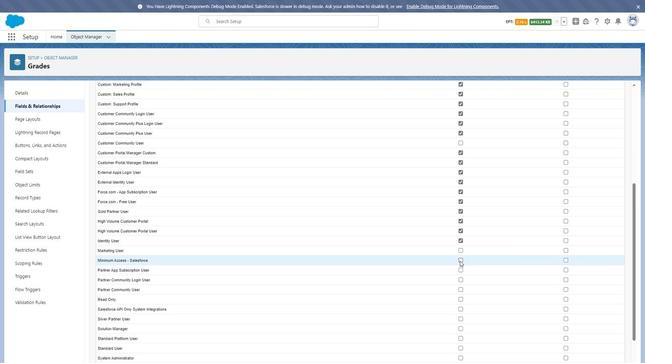 
Action: Mouse pressed left at (547, 260)
Screenshot: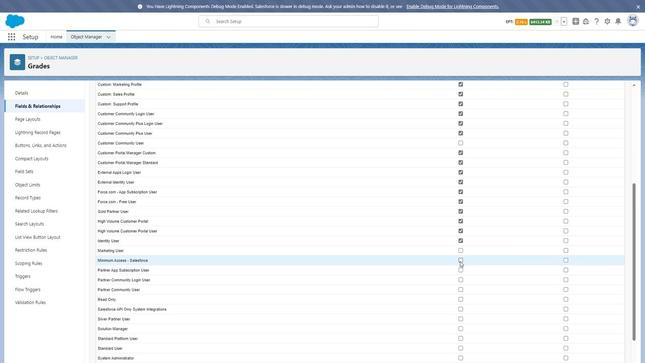 
Action: Mouse moved to (547, 267)
Screenshot: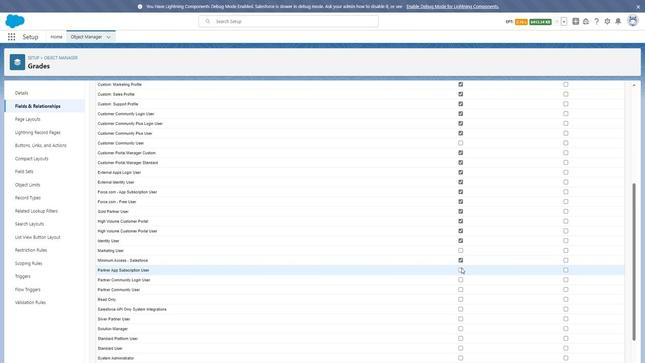 
Action: Mouse pressed left at (547, 267)
Screenshot: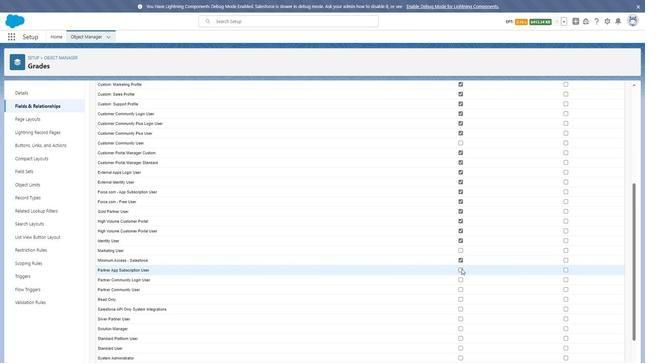 
Action: Mouse moved to (548, 278)
Screenshot: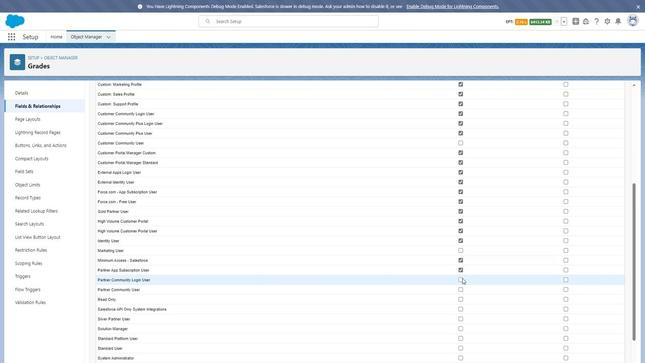 
Action: Mouse pressed left at (548, 278)
Screenshot: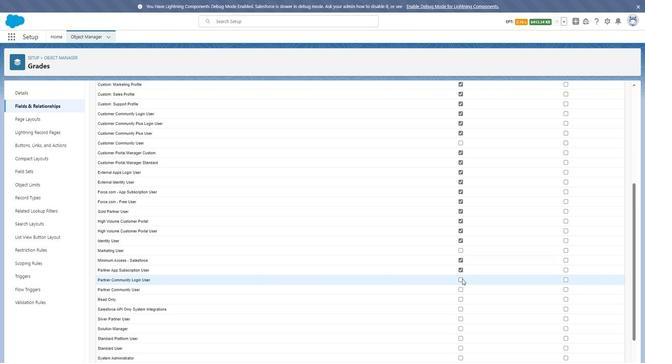 
Action: Mouse moved to (547, 287)
Screenshot: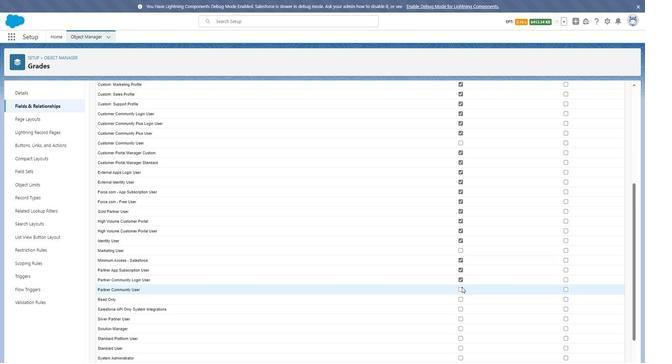
Action: Mouse pressed left at (547, 287)
Screenshot: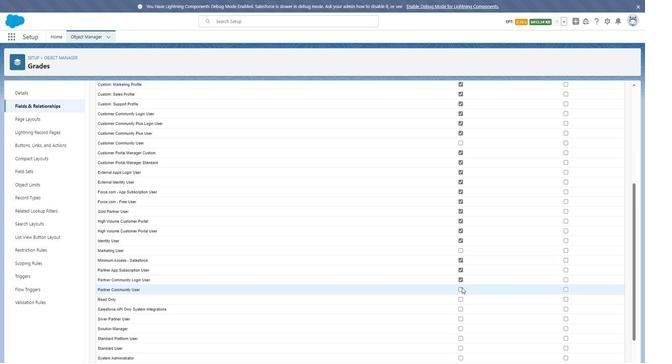 
Action: Mouse moved to (547, 298)
Screenshot: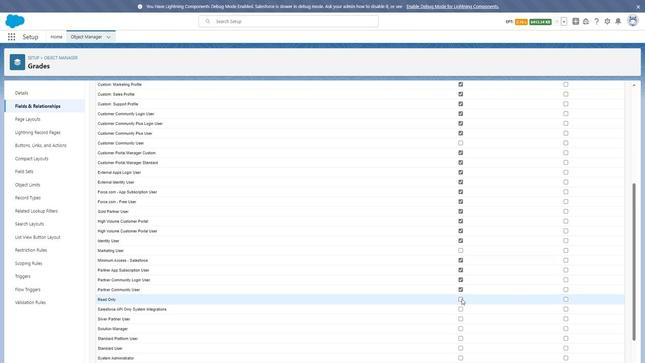 
Action: Mouse pressed left at (547, 298)
Screenshot: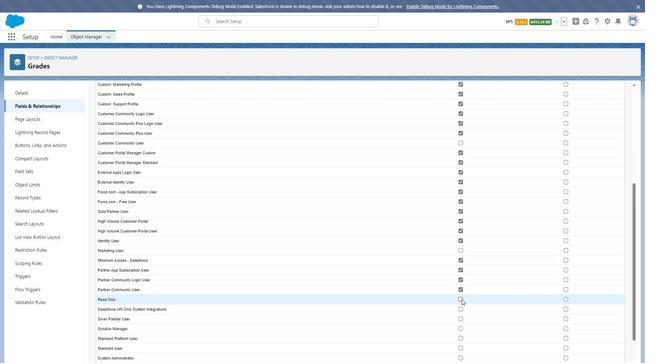 
Action: Mouse moved to (547, 307)
Screenshot: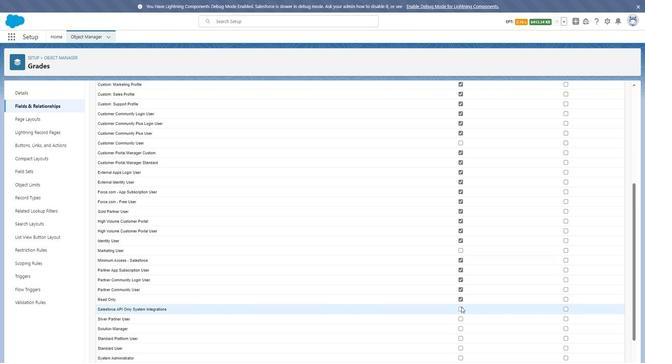 
Action: Mouse pressed left at (547, 307)
Screenshot: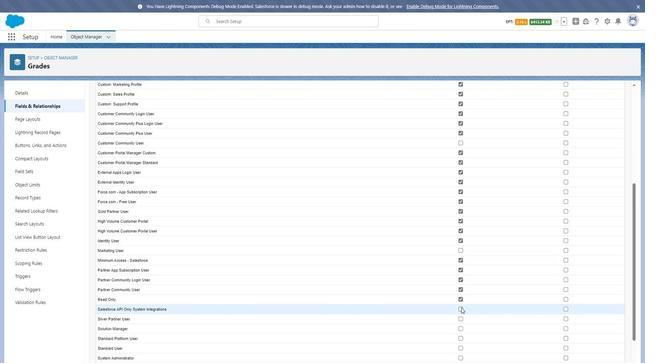 
Action: Mouse scrolled (547, 306) with delta (0, 0)
Screenshot: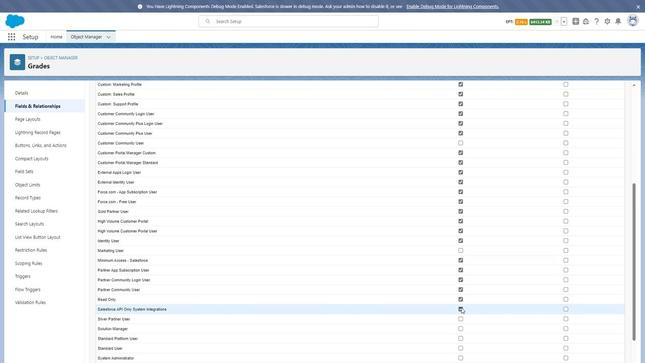 
Action: Mouse scrolled (547, 306) with delta (0, 0)
Screenshot: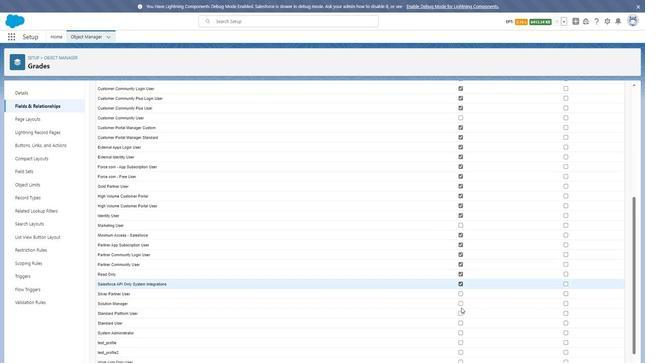 
Action: Mouse moved to (547, 274)
Screenshot: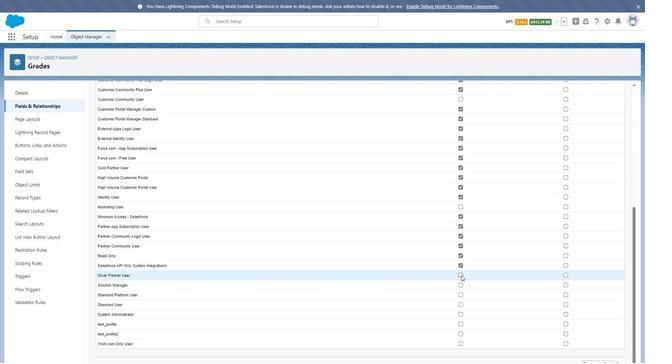 
Action: Mouse pressed left at (547, 274)
Screenshot: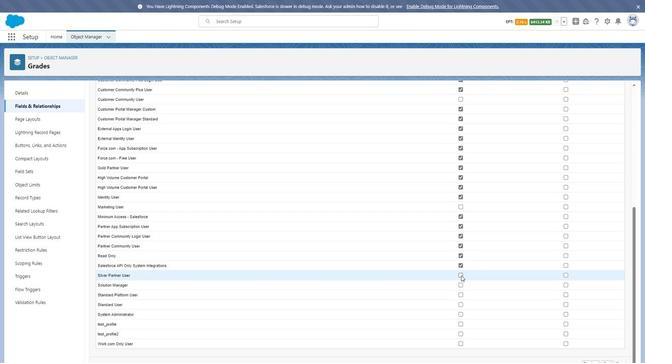 
Action: Mouse moved to (547, 284)
Screenshot: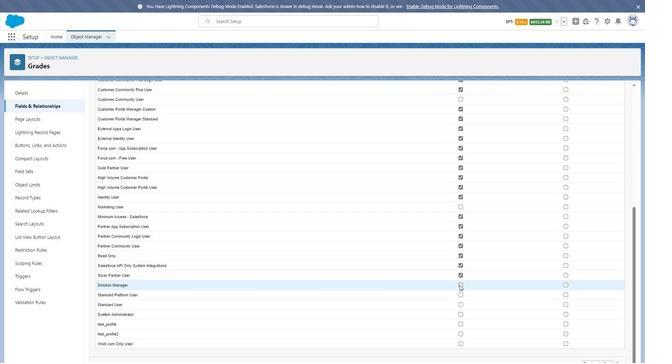 
Action: Mouse pressed left at (547, 284)
Screenshot: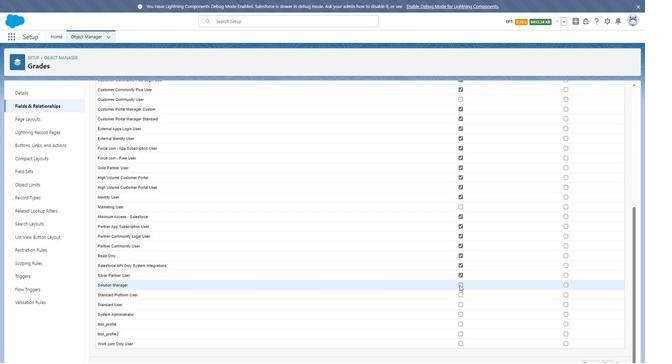 
Action: Mouse moved to (547, 294)
Screenshot: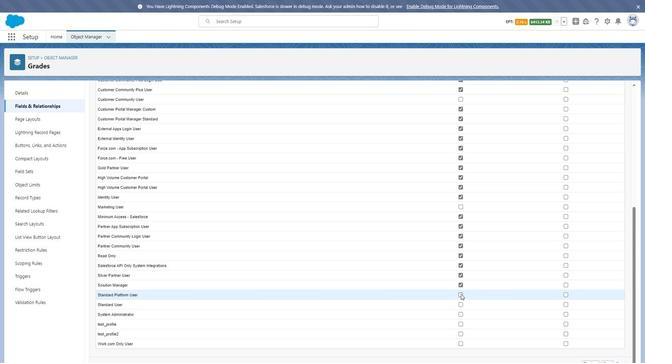 
Action: Mouse pressed left at (547, 294)
Screenshot: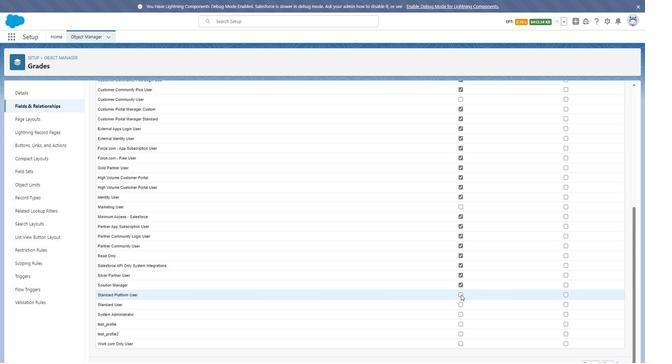 
Action: Mouse moved to (547, 303)
Screenshot: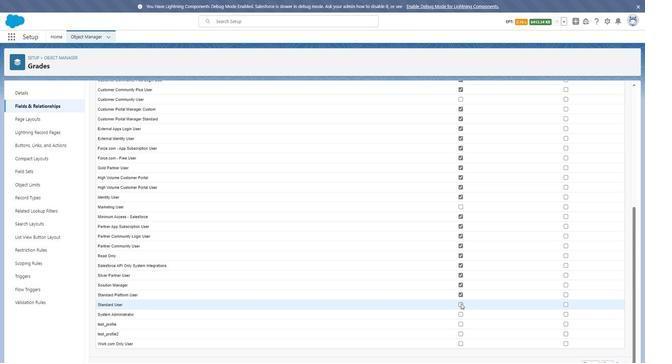 
Action: Mouse pressed left at (547, 303)
Screenshot: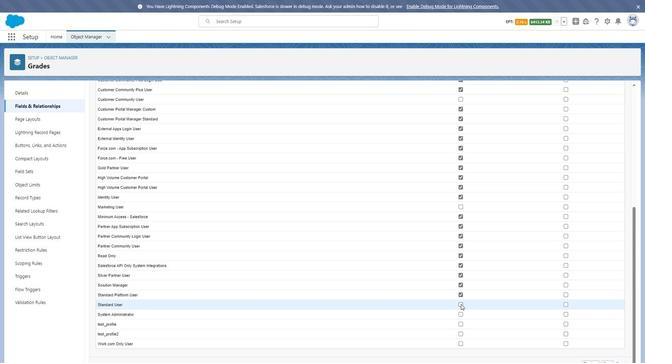 
Action: Mouse moved to (547, 314)
Screenshot: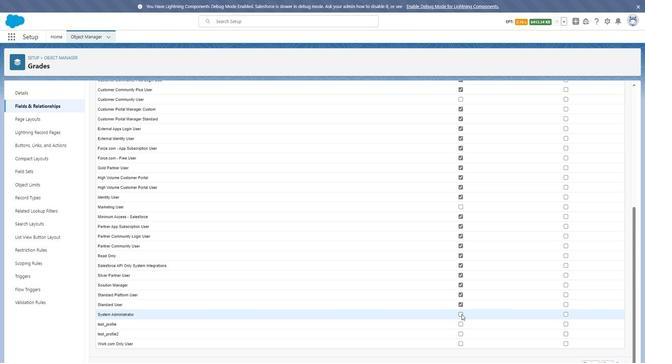 
Action: Mouse pressed left at (547, 314)
Screenshot: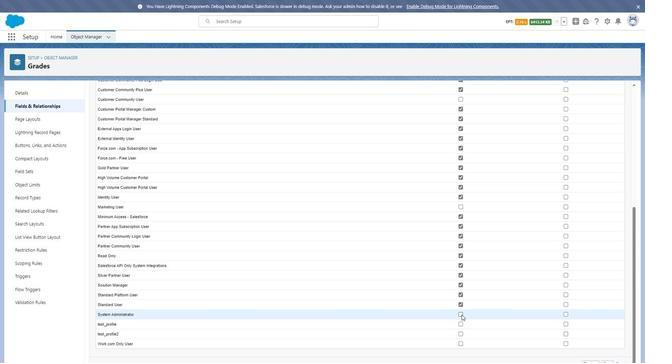 
Action: Mouse moved to (547, 323)
Screenshot: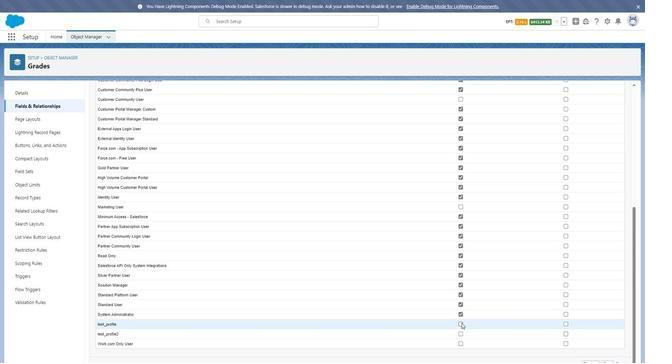 
Action: Mouse pressed left at (547, 323)
Screenshot: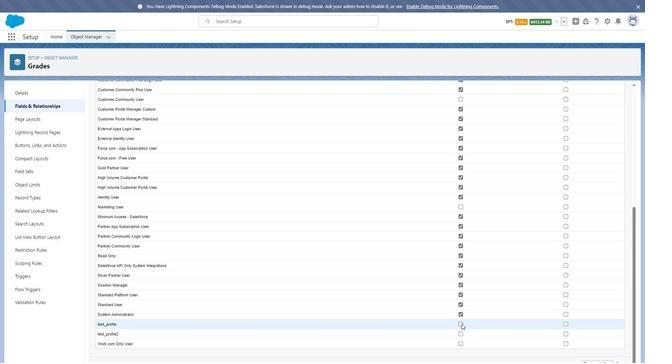 
Action: Mouse moved to (547, 332)
Screenshot: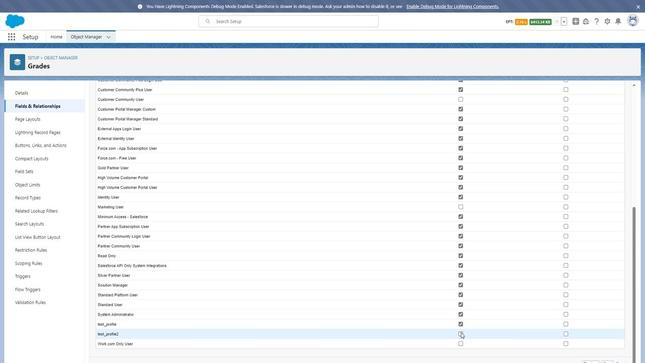 
Action: Mouse pressed left at (547, 332)
Screenshot: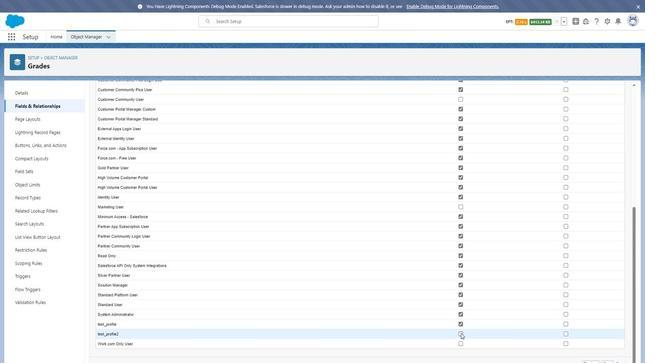 
Action: Mouse moved to (547, 343)
Screenshot: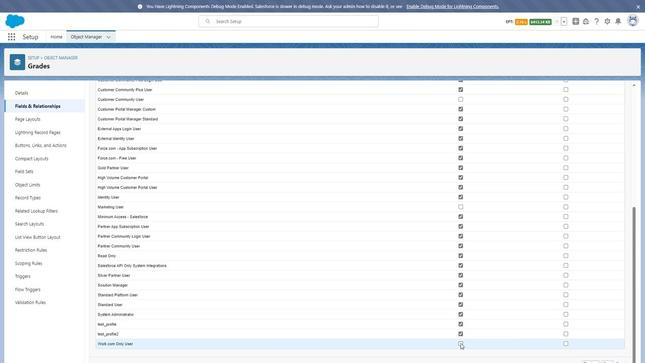 
Action: Mouse pressed left at (547, 343)
Screenshot: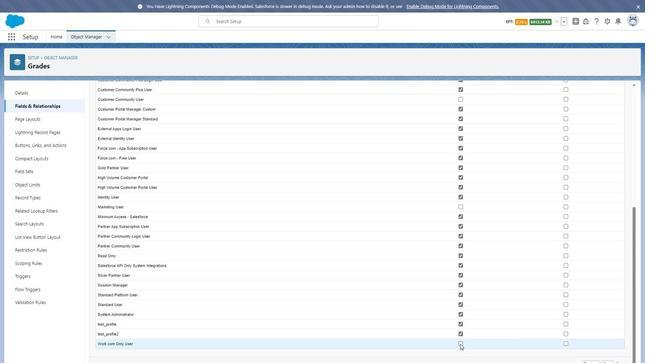 
Action: Mouse moved to (566, 179)
Screenshot: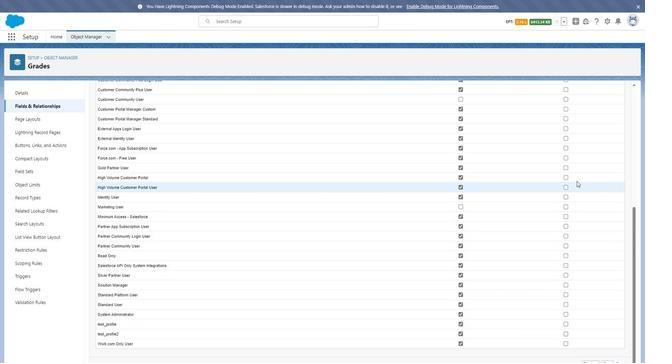 
Action: Mouse scrolled (566, 179) with delta (0, 0)
Screenshot: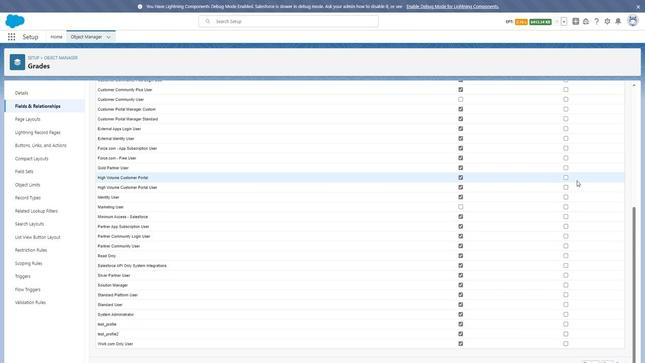 
Action: Mouse scrolled (566, 179) with delta (0, 0)
Screenshot: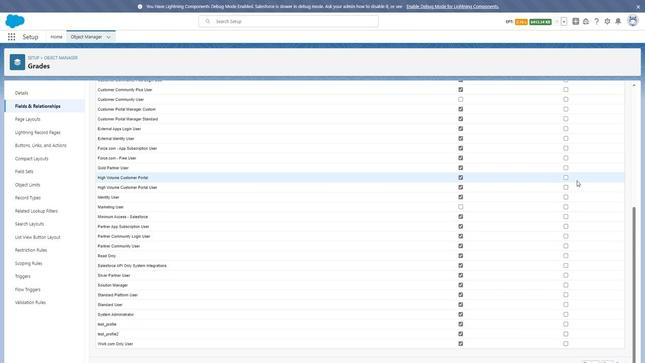 
Action: Mouse scrolled (566, 179) with delta (0, 0)
Screenshot: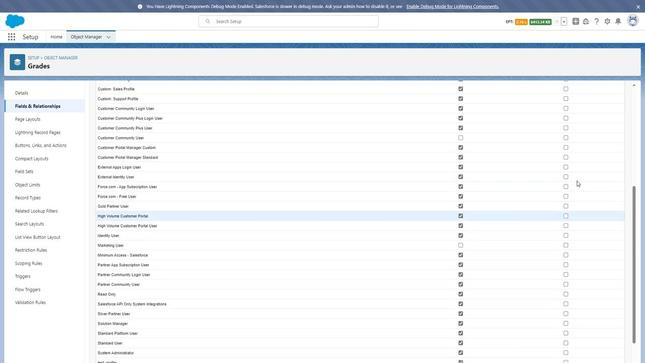 
Action: Mouse scrolled (566, 179) with delta (0, 0)
Screenshot: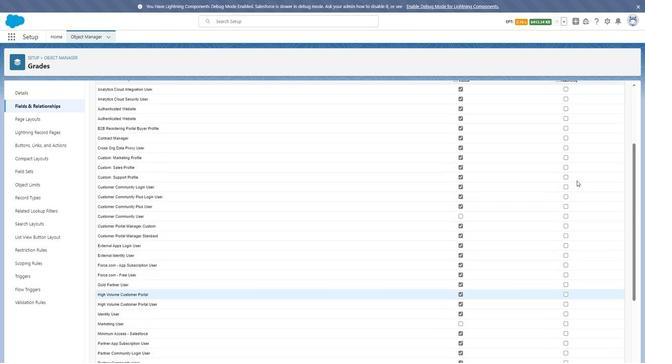 
Action: Mouse moved to (564, 147)
Screenshot: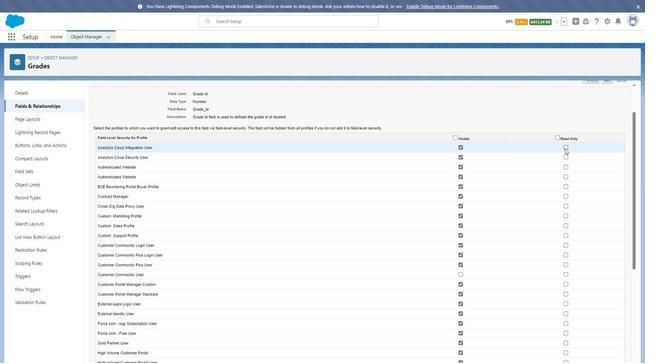 
Action: Mouse pressed left at (564, 147)
Screenshot: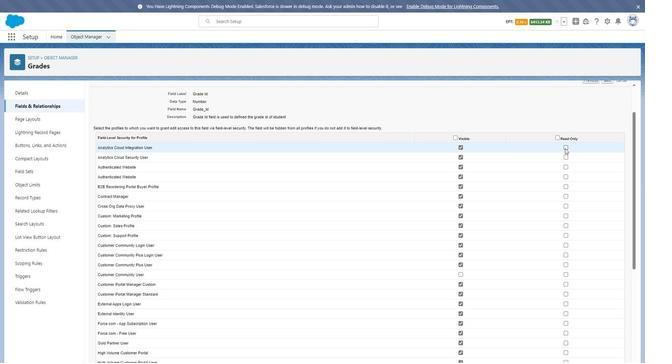
Action: Mouse moved to (564, 156)
Screenshot: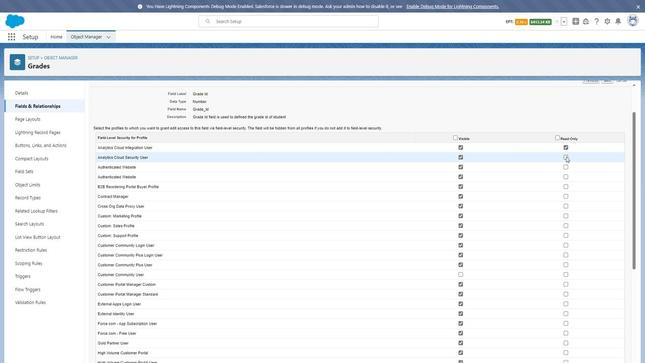 
Action: Mouse pressed left at (564, 156)
Screenshot: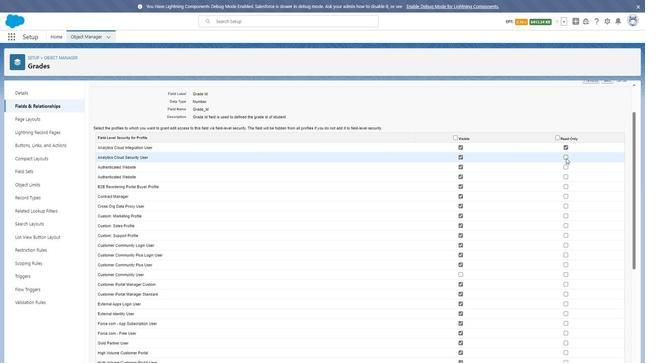 
Action: Mouse moved to (564, 165)
Screenshot: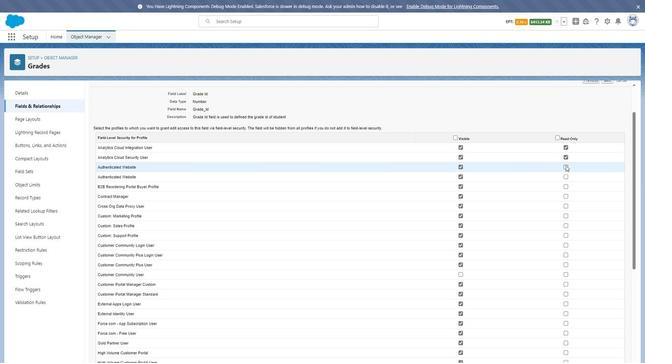 
Action: Mouse pressed left at (564, 165)
Screenshot: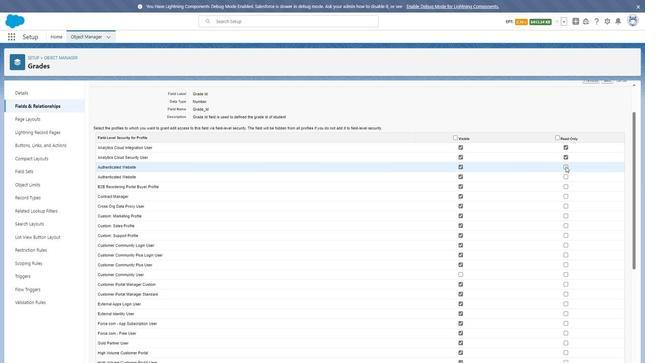 
Action: Mouse moved to (564, 175)
Screenshot: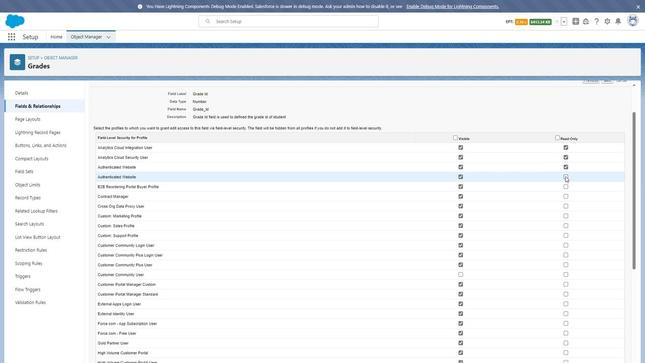 
Action: Mouse pressed left at (564, 175)
Screenshot: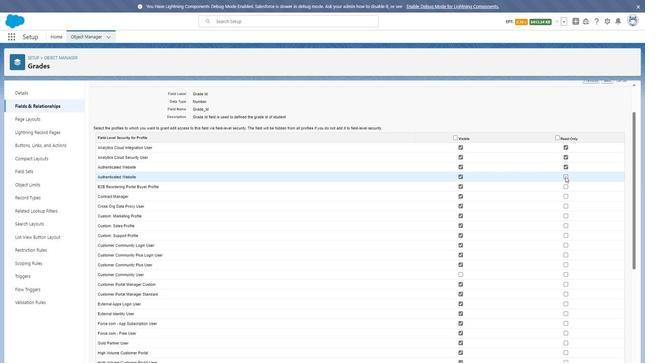 
Action: Mouse moved to (564, 185)
Screenshot: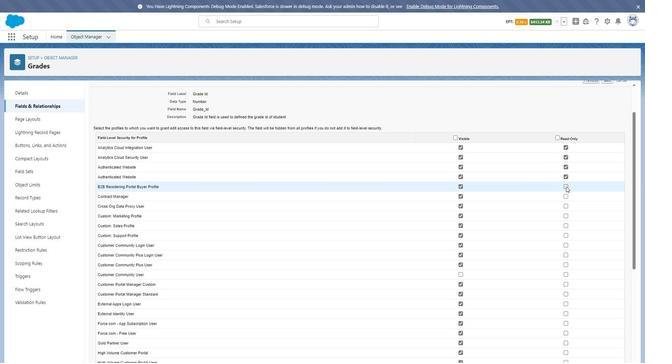 
Action: Mouse pressed left at (564, 185)
Screenshot: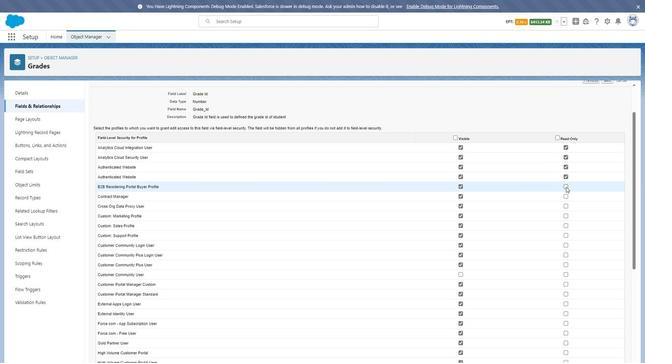 
Action: Mouse moved to (564, 194)
Screenshot: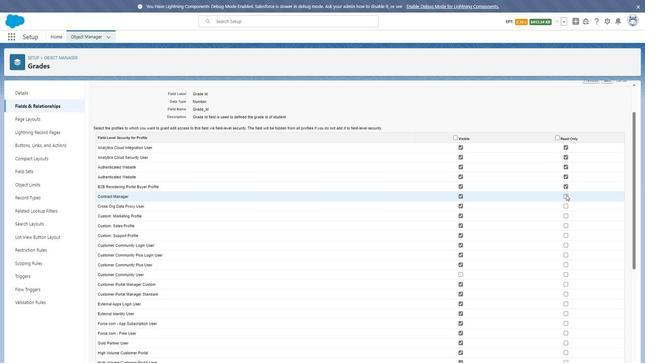
Action: Mouse pressed left at (564, 194)
Screenshot: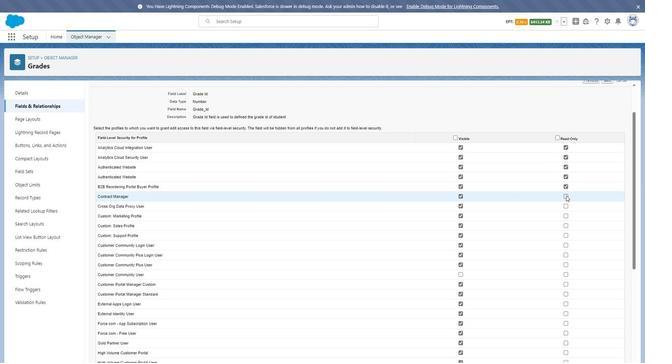
Action: Mouse moved to (564, 203)
Screenshot: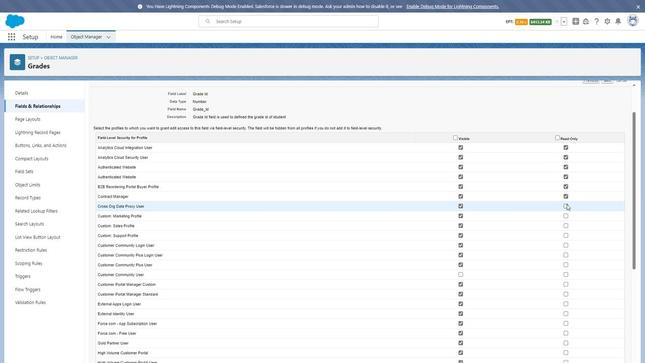 
Action: Mouse pressed left at (564, 203)
Screenshot: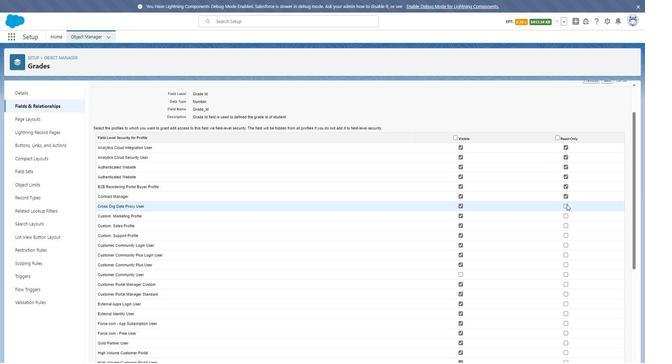 
Action: Mouse moved to (564, 213)
Screenshot: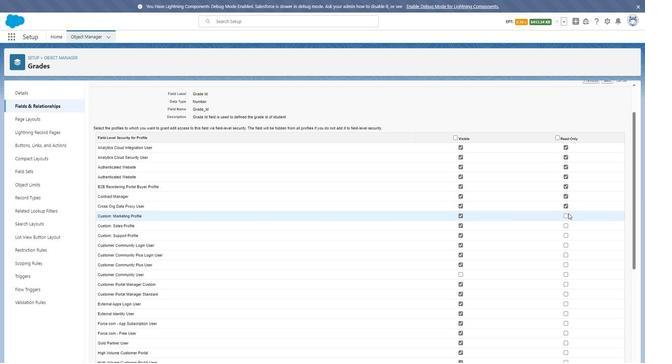 
Action: Mouse pressed left at (564, 213)
Screenshot: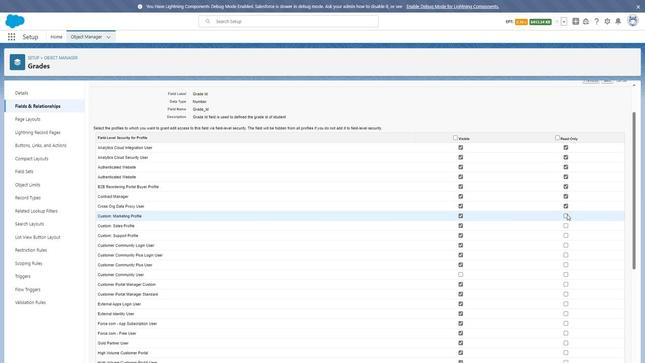 
Action: Mouse moved to (564, 225)
Screenshot: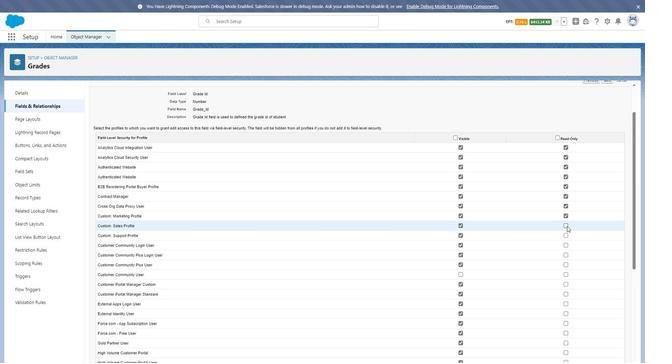 
Action: Mouse pressed left at (564, 225)
Screenshot: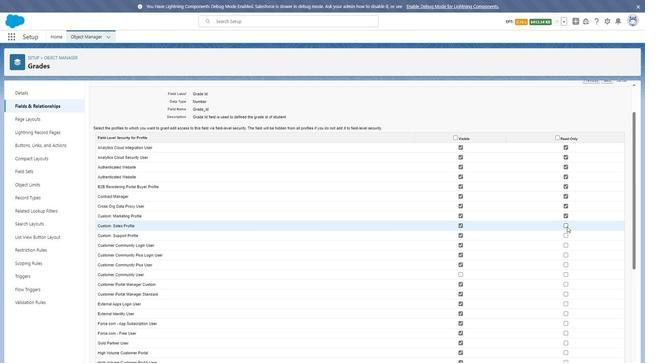 
Action: Mouse moved to (564, 234)
Screenshot: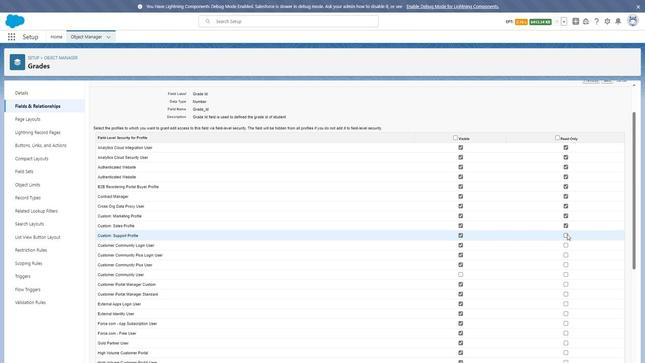 
Action: Mouse pressed left at (564, 234)
Screenshot: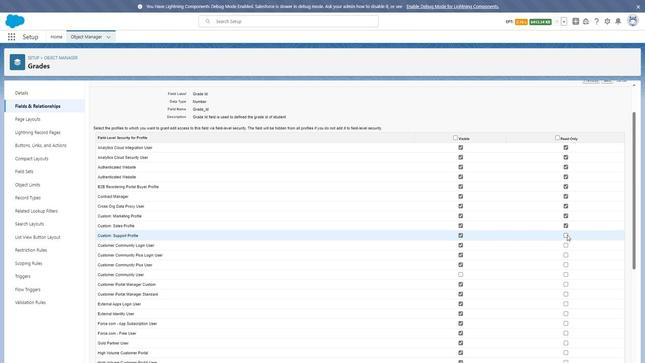 
Action: Mouse moved to (564, 245)
Screenshot: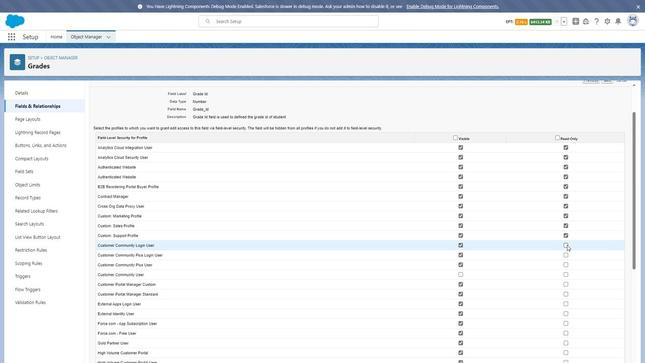 
Action: Mouse pressed left at (564, 245)
Screenshot: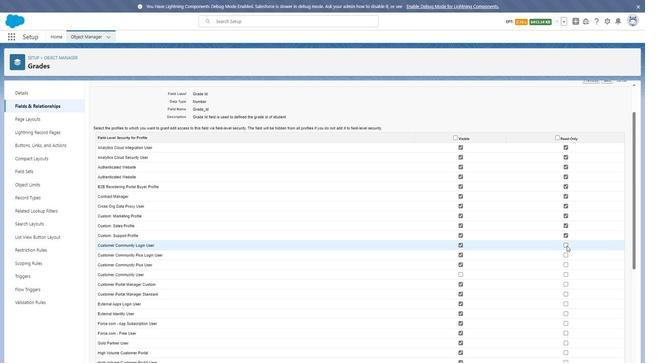 
Action: Mouse moved to (564, 253)
Screenshot: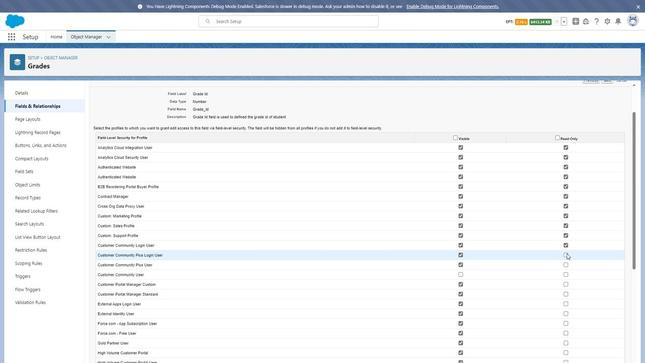 
Action: Mouse pressed left at (564, 253)
Screenshot: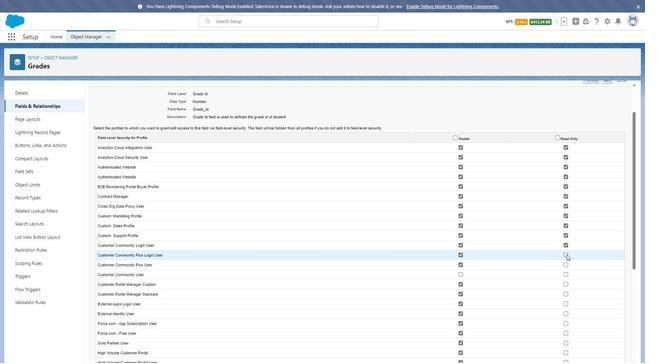 
Action: Mouse moved to (564, 262)
Screenshot: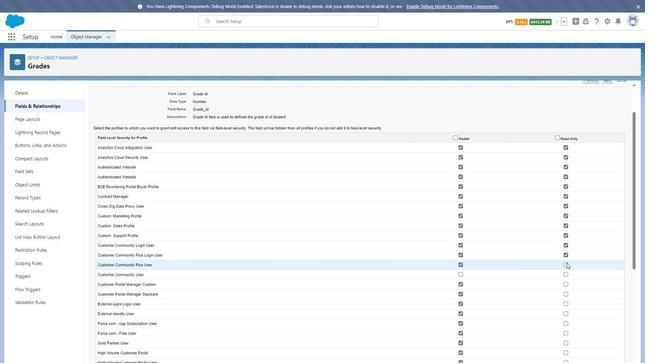 
Action: Mouse pressed left at (564, 262)
Screenshot: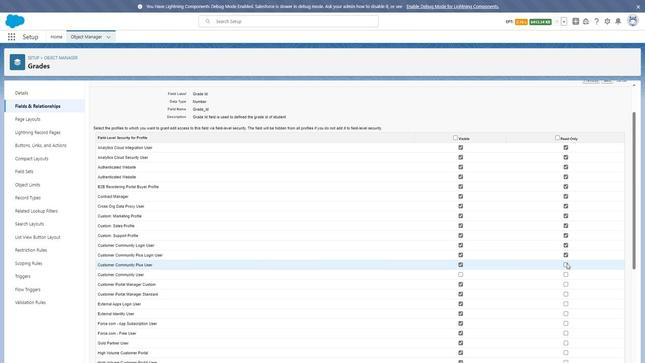 
Action: Mouse moved to (566, 234)
Screenshot: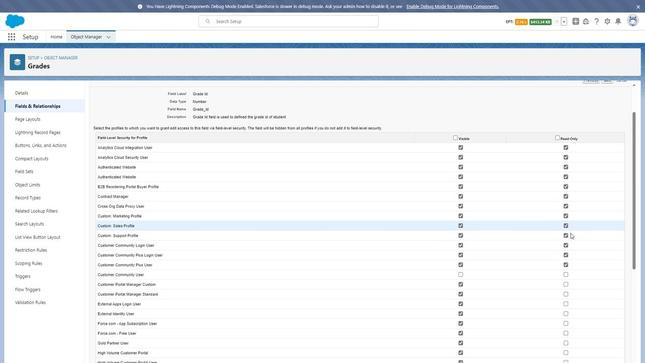 
Action: Mouse scrolled (566, 233) with delta (0, 0)
Screenshot: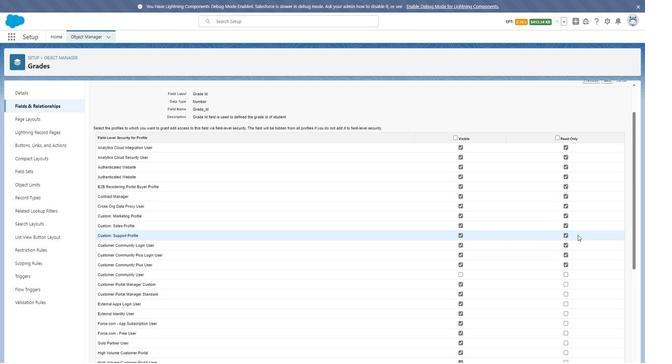 
Action: Mouse scrolled (566, 233) with delta (0, 0)
Screenshot: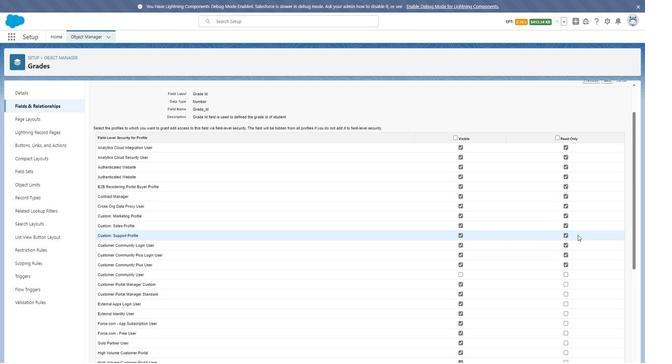 
Action: Mouse scrolled (566, 233) with delta (0, 0)
Screenshot: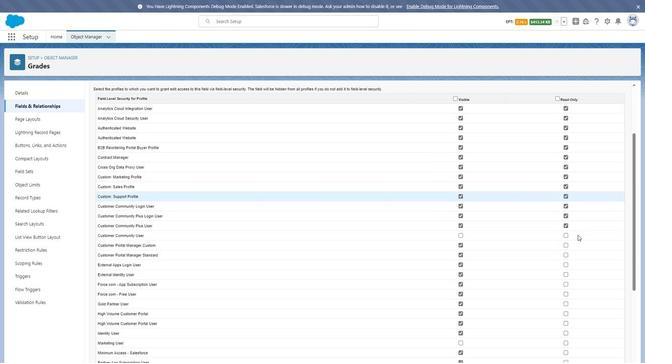 
Action: Mouse moved to (564, 150)
Screenshot: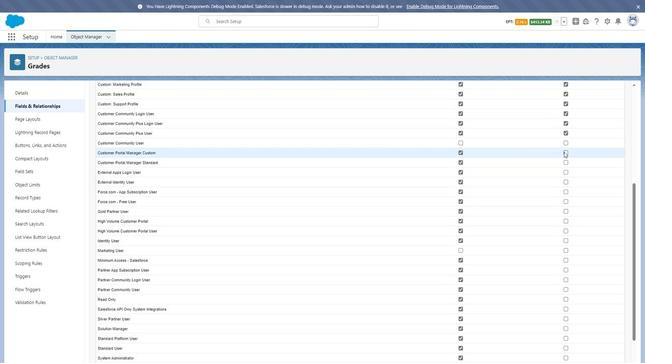 
Action: Mouse pressed left at (564, 150)
Screenshot: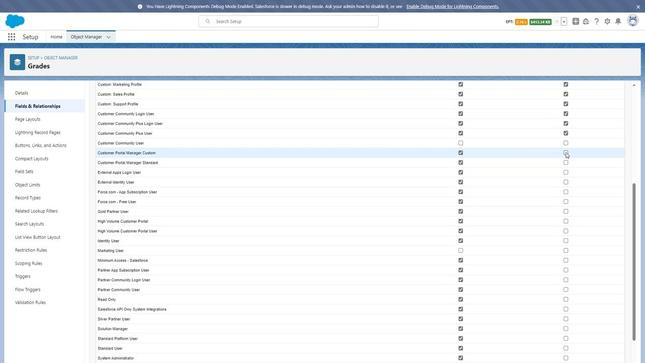 
Action: Mouse moved to (564, 160)
Screenshot: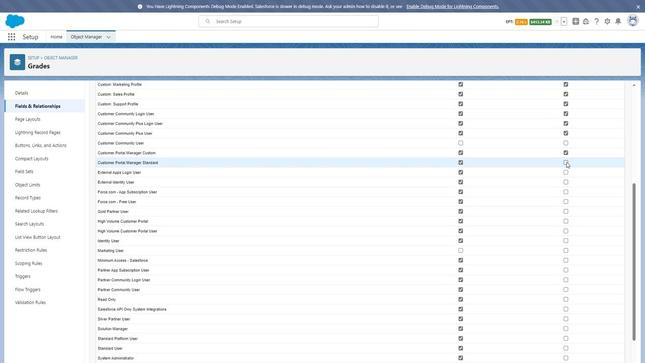 
Action: Mouse pressed left at (564, 160)
Screenshot: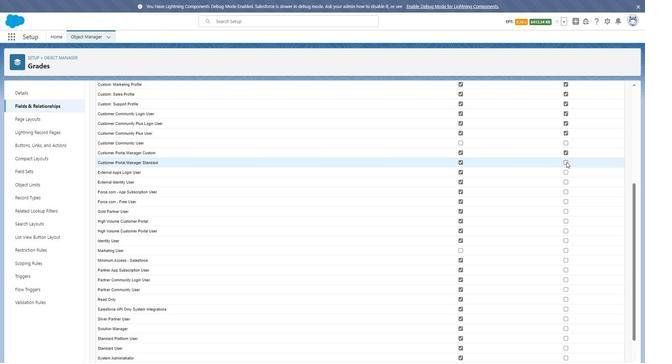 
Action: Mouse moved to (564, 169)
Screenshot: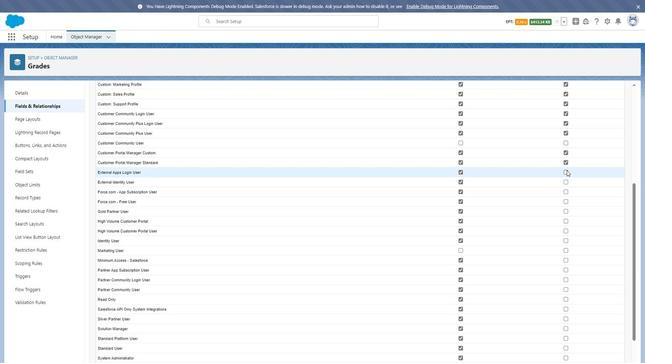 
Action: Mouse pressed left at (564, 169)
Screenshot: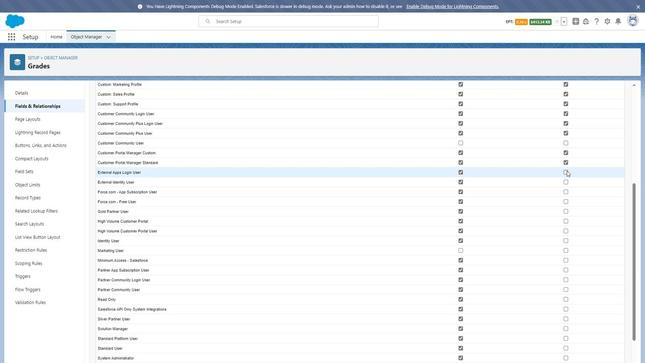 
Action: Mouse moved to (565, 180)
Screenshot: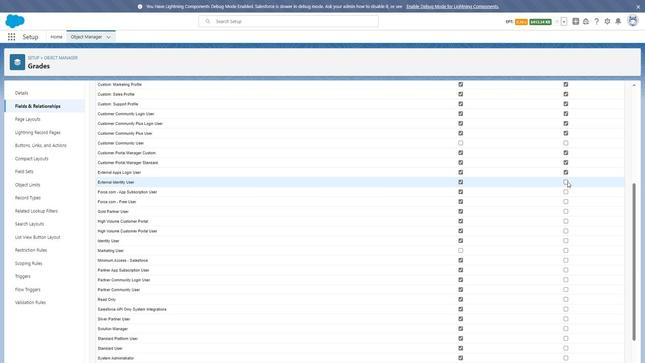 
Action: Mouse pressed left at (565, 180)
Screenshot: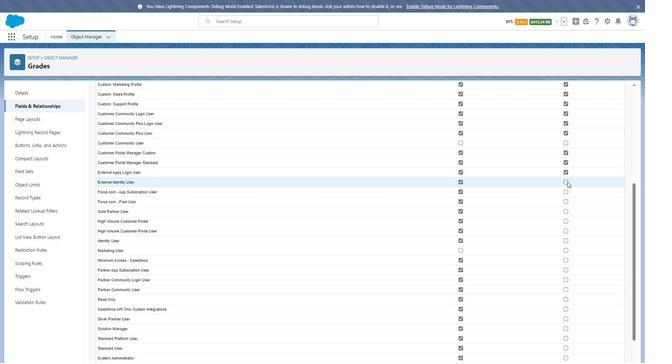 
Action: Mouse moved to (565, 188)
Screenshot: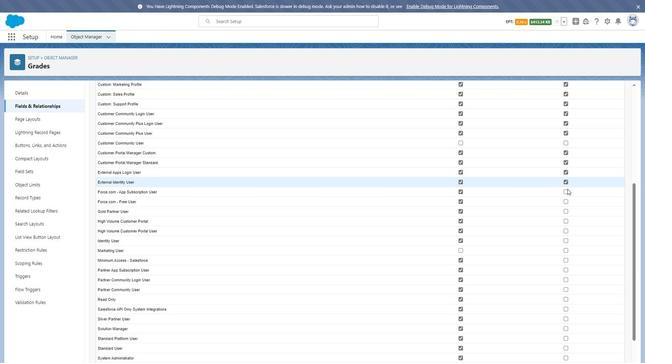 
Action: Mouse pressed left at (565, 188)
Screenshot: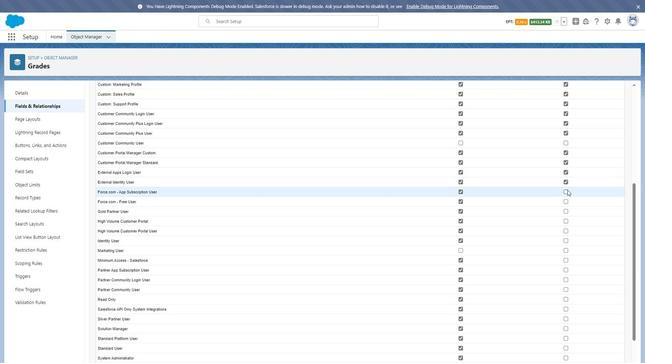 
Action: Mouse moved to (564, 198)
Screenshot: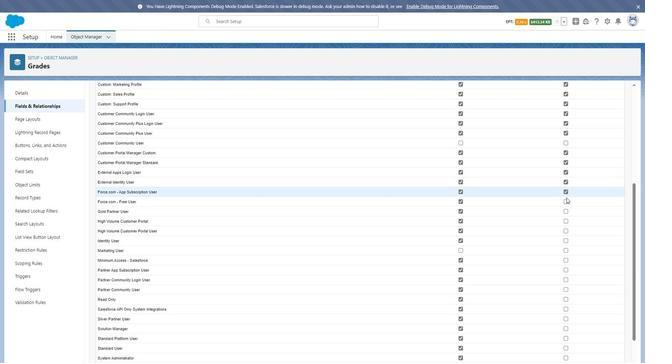 
Action: Mouse pressed left at (564, 198)
Screenshot: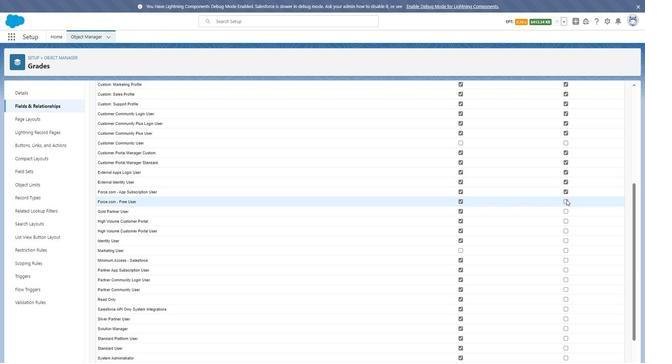 
Action: Mouse moved to (564, 208)
Screenshot: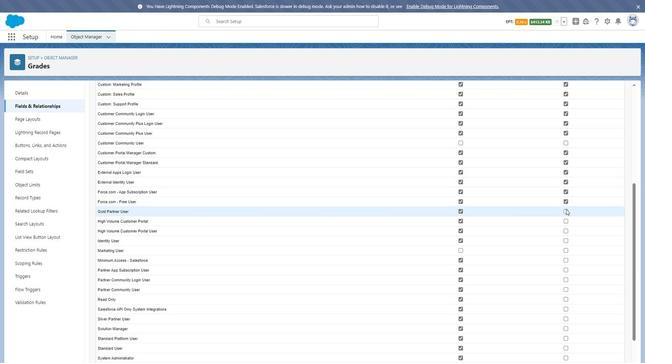 
Action: Mouse pressed left at (564, 208)
Screenshot: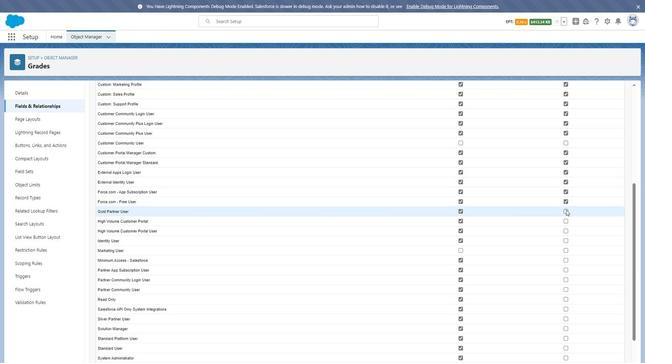 
Action: Mouse moved to (564, 219)
Screenshot: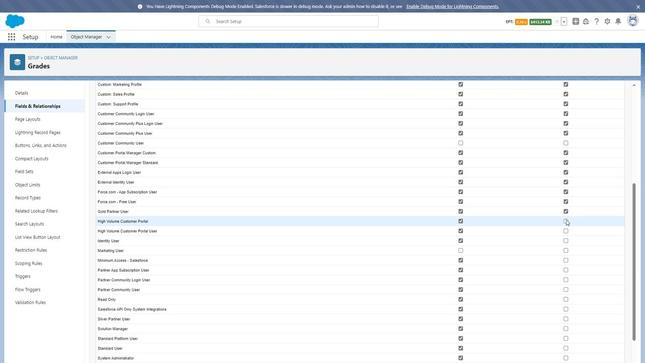 
Action: Mouse pressed left at (564, 219)
Screenshot: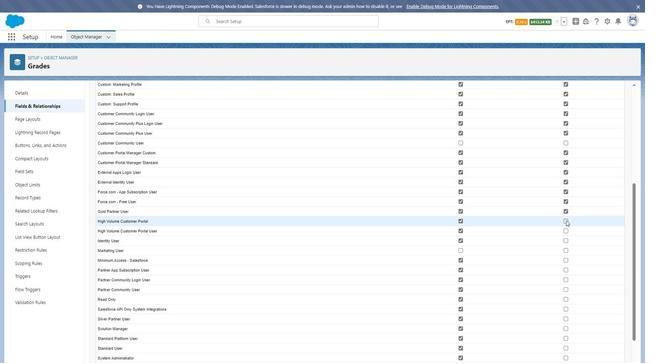 
Action: Mouse moved to (564, 229)
Screenshot: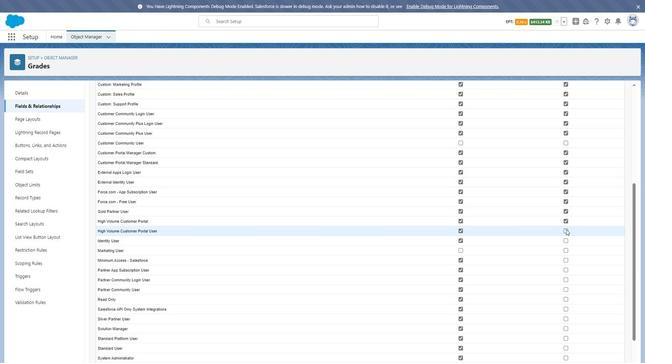 
Action: Mouse pressed left at (564, 229)
Screenshot: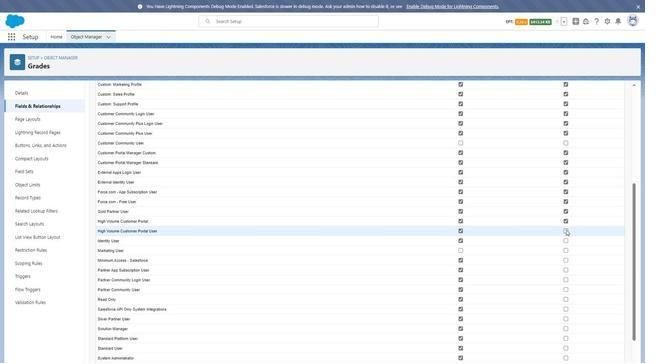 
Action: Mouse moved to (564, 238)
Screenshot: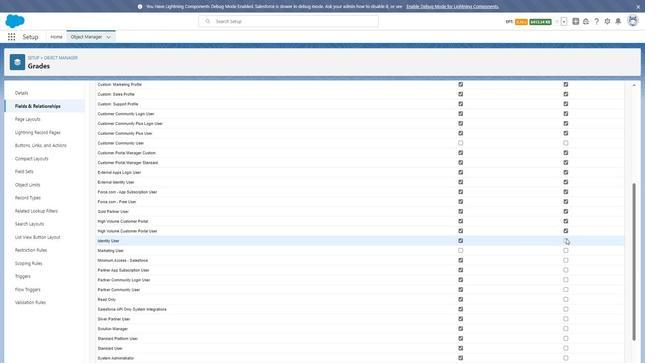 
Action: Mouse pressed left at (564, 238)
Screenshot: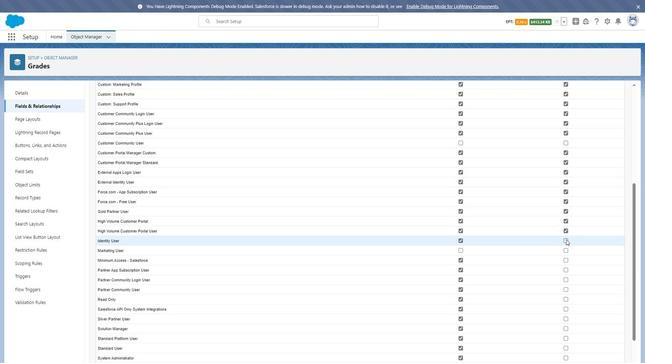 
Action: Mouse moved to (565, 259)
Screenshot: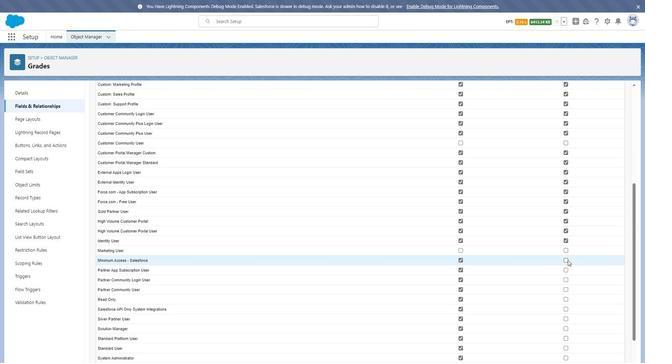 
Action: Mouse pressed left at (565, 259)
Screenshot: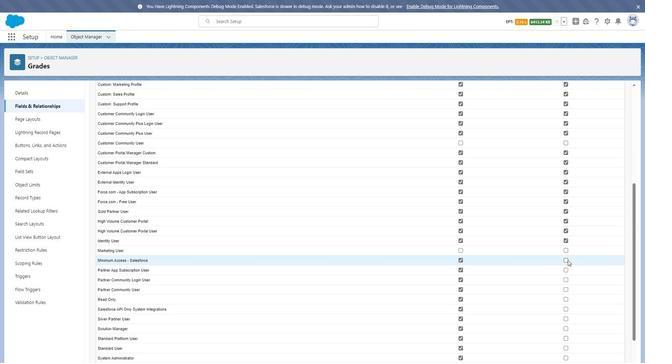 
Action: Mouse moved to (564, 267)
Screenshot: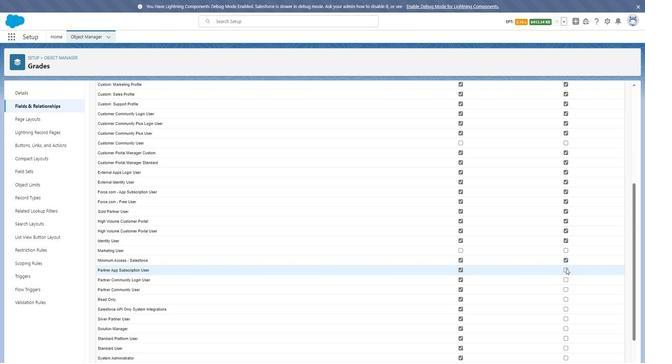 
Action: Mouse pressed left at (564, 267)
Screenshot: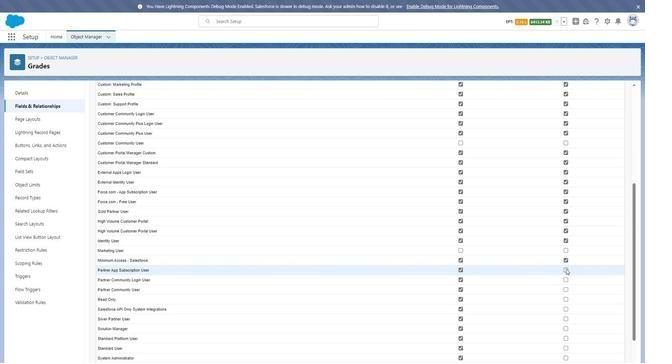 
Action: Mouse moved to (564, 277)
Screenshot: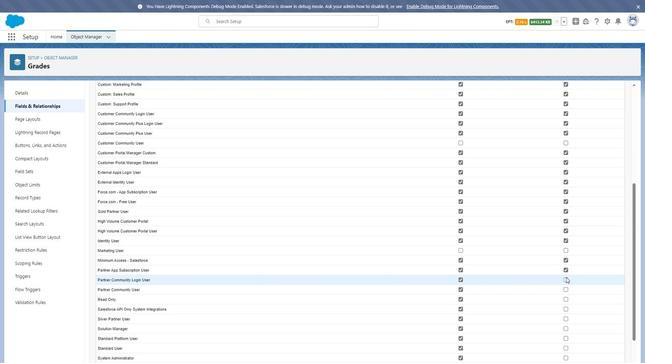 
Action: Mouse pressed left at (564, 277)
Screenshot: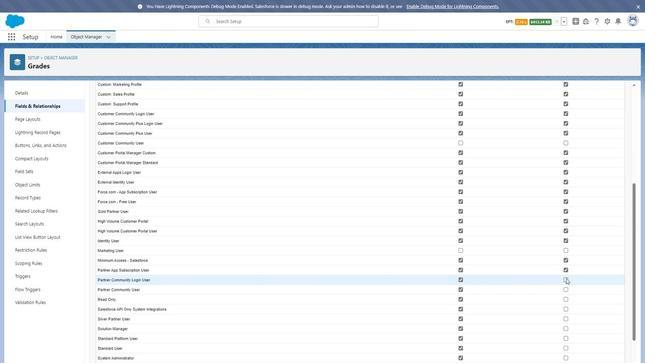 
Action: Mouse moved to (564, 288)
Screenshot: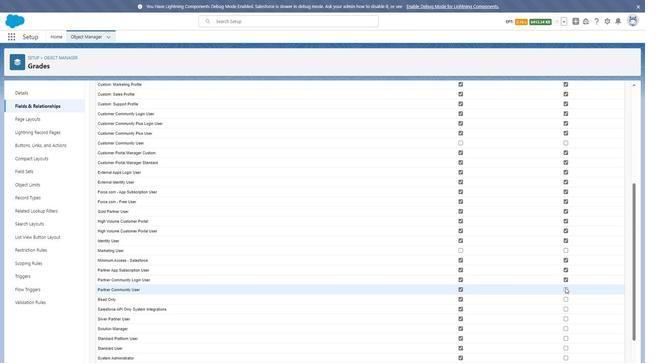 
Action: Mouse pressed left at (564, 288)
Screenshot: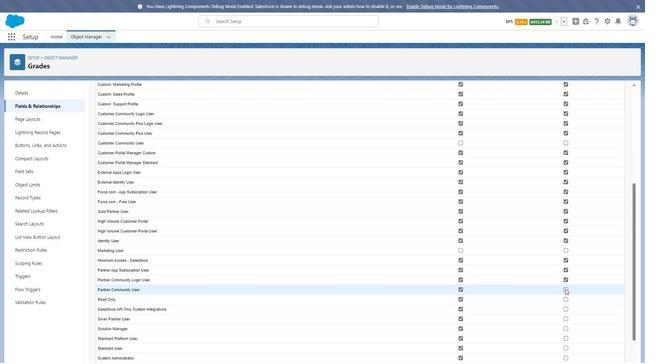 
Action: Mouse moved to (564, 297)
Screenshot: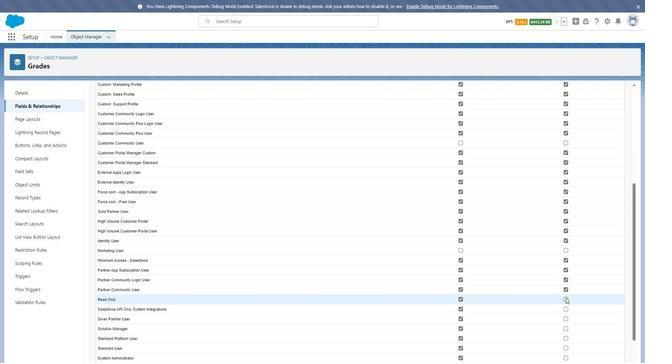 
Action: Mouse pressed left at (564, 297)
Screenshot: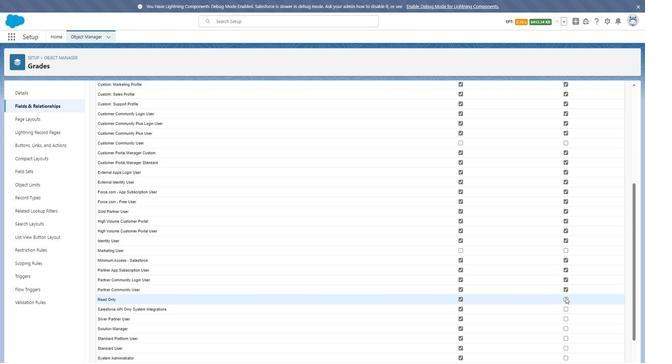 
Action: Mouse moved to (564, 306)
Screenshot: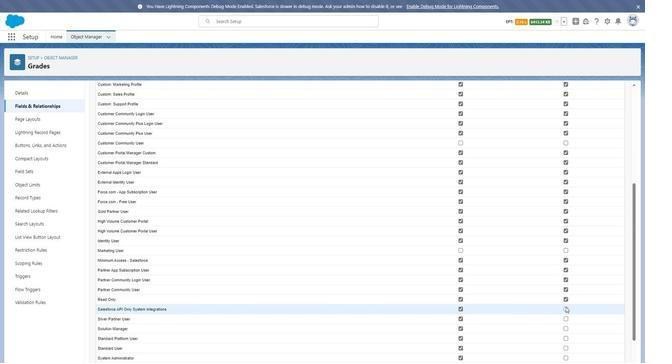 
Action: Mouse pressed left at (564, 306)
Screenshot: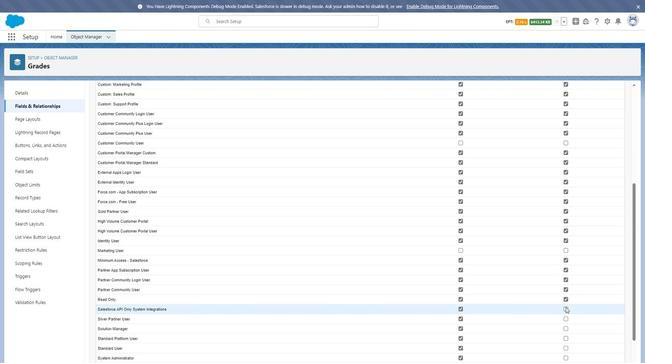 
Action: Mouse scrolled (564, 306) with delta (0, 0)
Screenshot: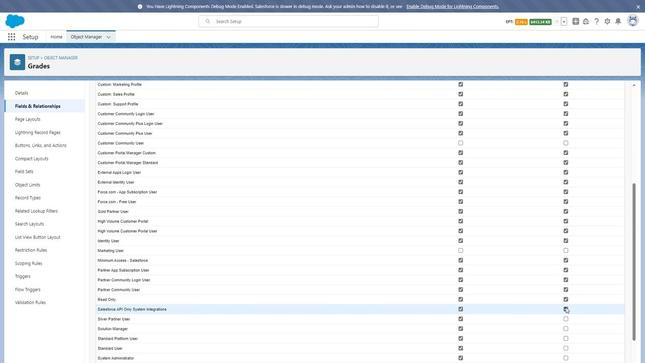 
Action: Mouse scrolled (564, 306) with delta (0, 0)
Screenshot: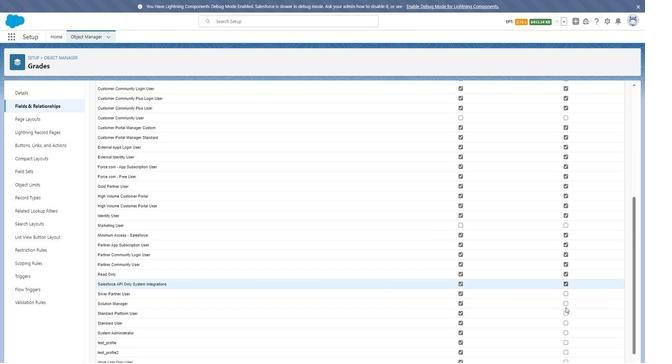 
Action: Mouse moved to (564, 274)
Screenshot: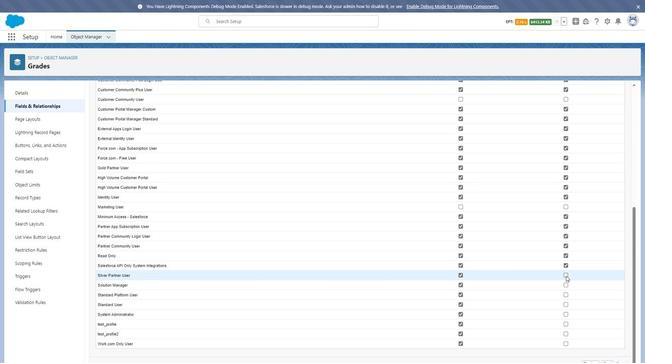 
Action: Mouse pressed left at (564, 274)
Screenshot: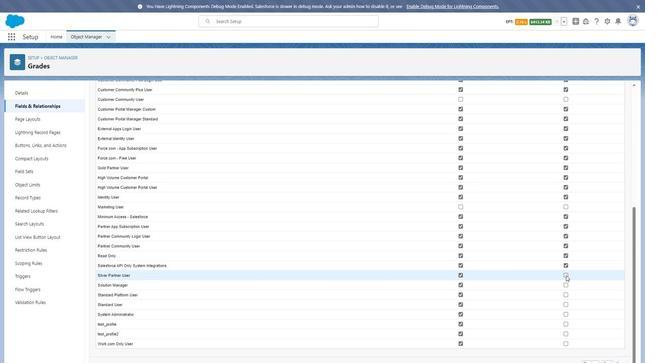 
Action: Mouse moved to (564, 284)
Screenshot: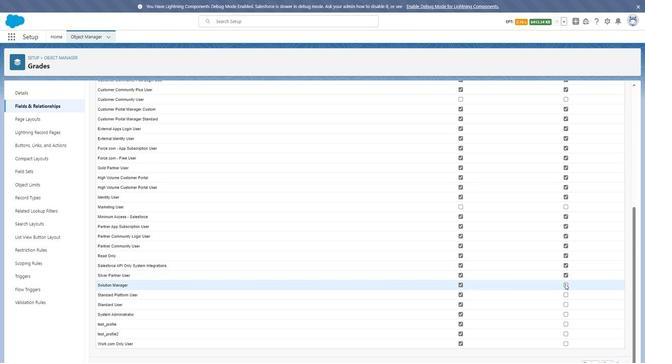 
Action: Mouse pressed left at (564, 284)
Screenshot: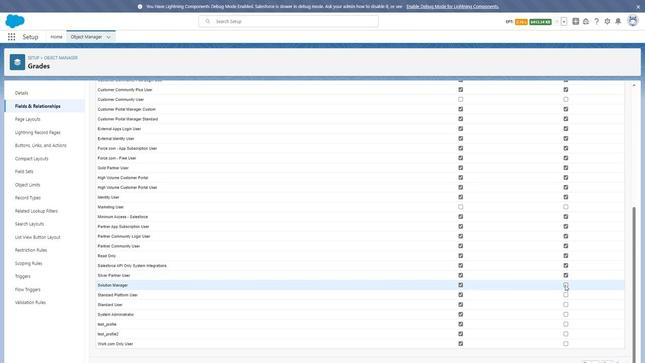 
Action: Mouse moved to (564, 294)
Screenshot: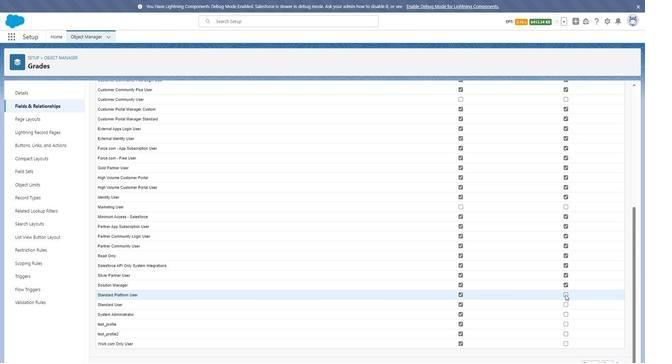 
Action: Mouse pressed left at (564, 294)
Screenshot: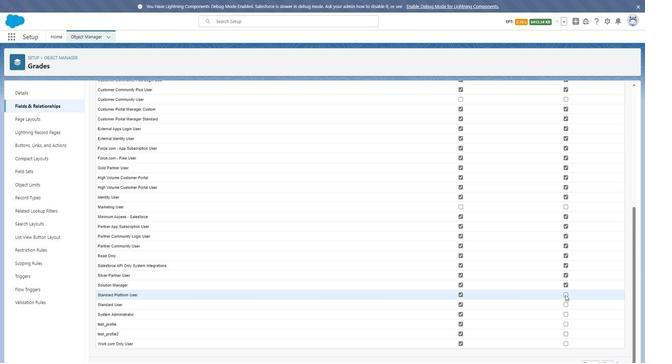 
Action: Mouse moved to (564, 304)
Screenshot: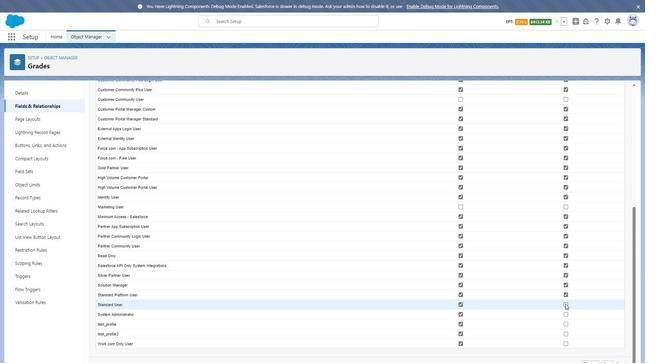 
Action: Mouse pressed left at (564, 304)
Screenshot: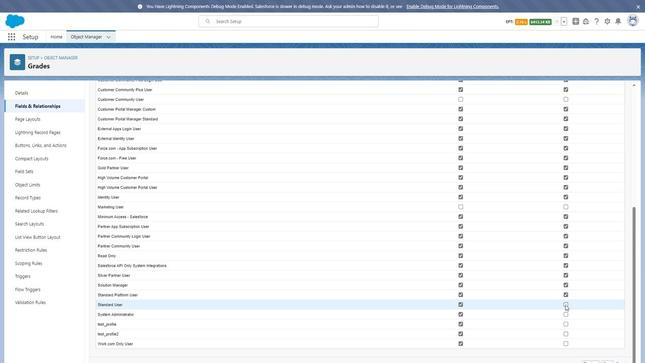 
Action: Mouse moved to (564, 311)
Screenshot: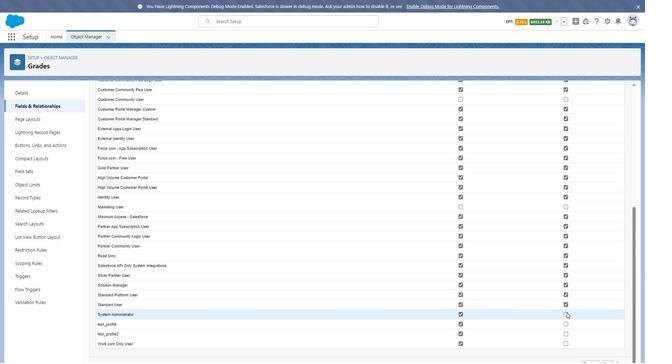 
Action: Mouse pressed left at (564, 311)
Screenshot: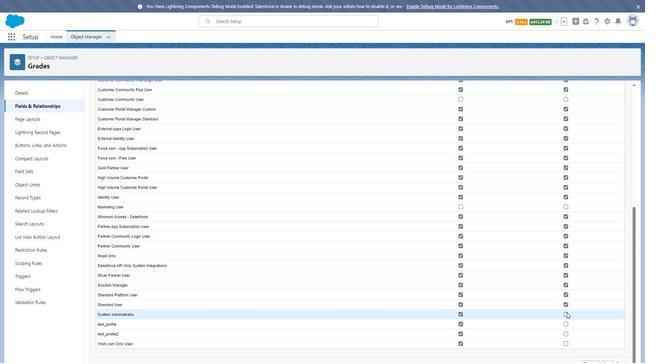 
Action: Mouse moved to (564, 323)
Screenshot: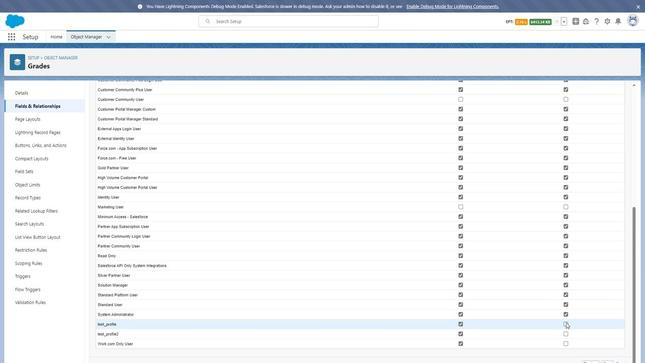 
Action: Mouse pressed left at (564, 323)
Screenshot: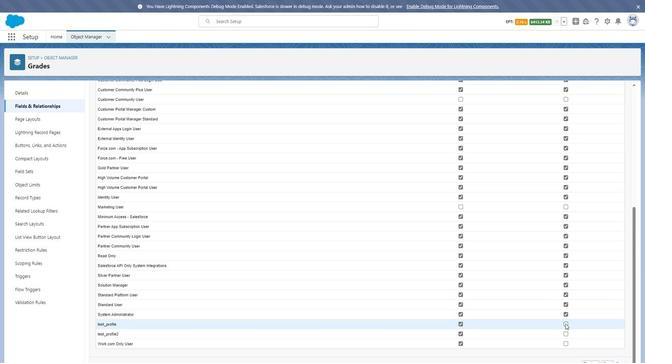 
Action: Mouse moved to (564, 334)
Screenshot: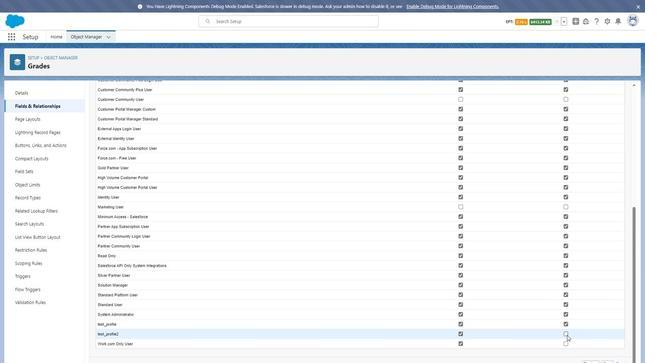 
Action: Mouse pressed left at (564, 334)
Screenshot: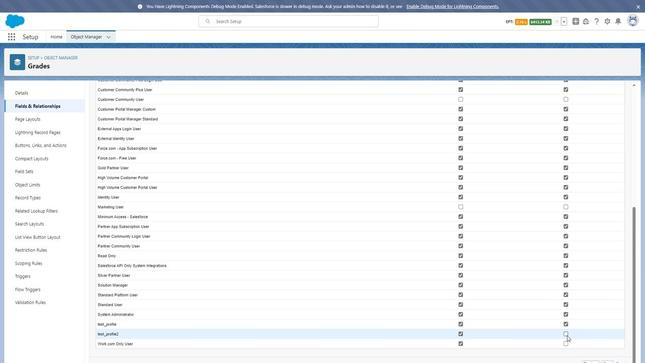 
Action: Mouse moved to (564, 342)
Screenshot: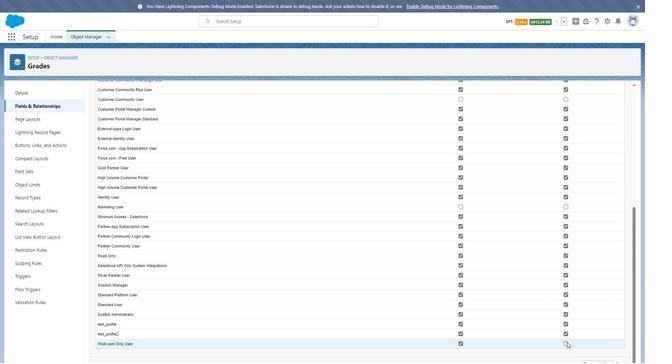 
Action: Mouse pressed left at (564, 342)
Screenshot: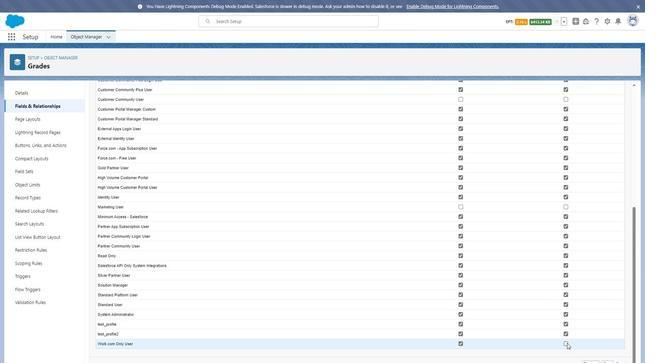 
Action: Mouse moved to (570, 361)
Screenshot: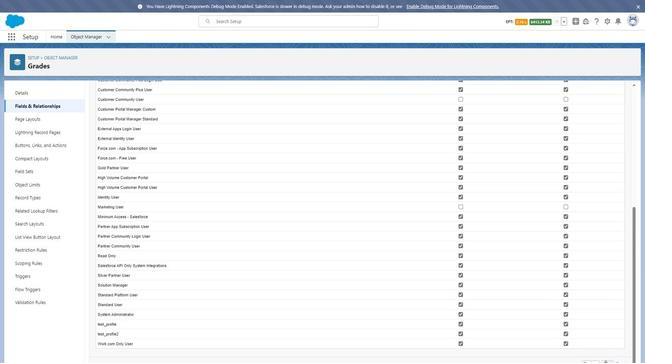 
Action: Mouse pressed left at (570, 361)
Screenshot: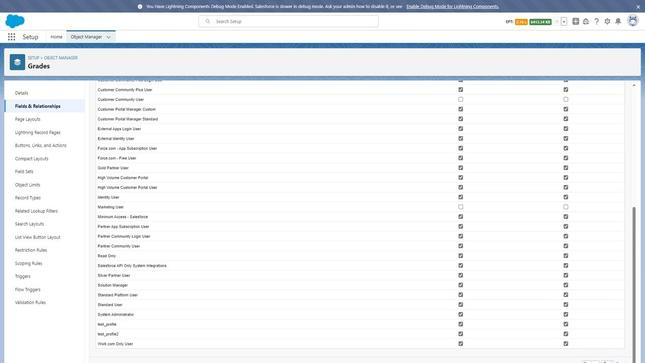 
Action: Mouse moved to (571, 221)
Screenshot: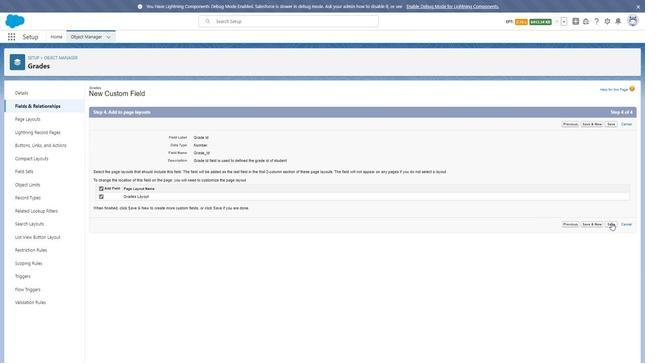 
Action: Mouse pressed left at (571, 221)
Screenshot: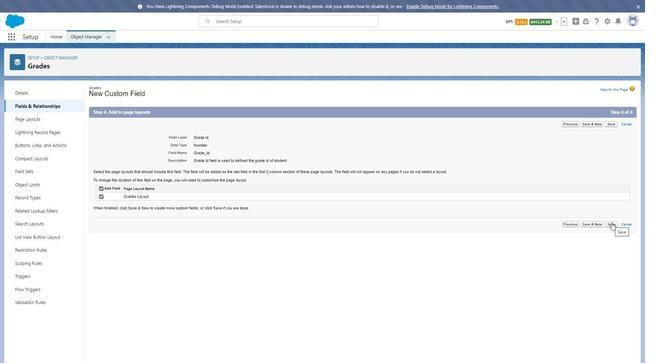
Action: Mouse moved to (552, 89)
Screenshot: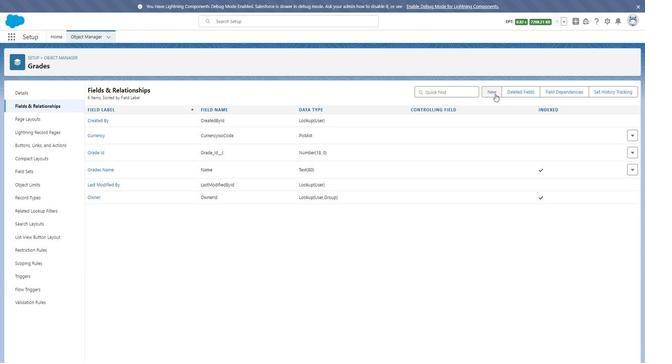 
Action: Mouse pressed left at (552, 89)
Screenshot: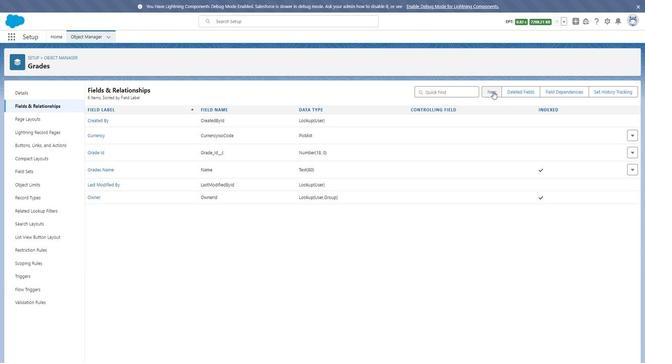 
Action: Mouse moved to (490, 320)
Screenshot: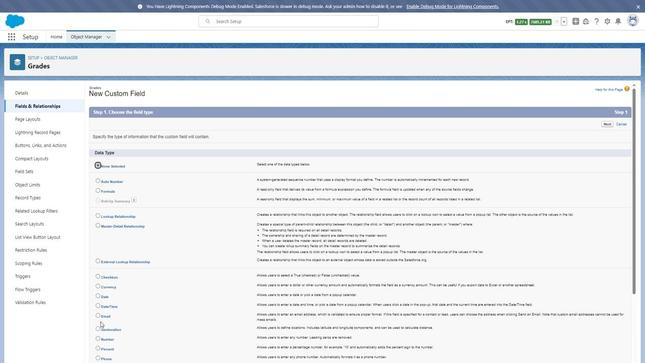 
Action: Mouse scrolled (490, 320) with delta (0, 0)
Screenshot: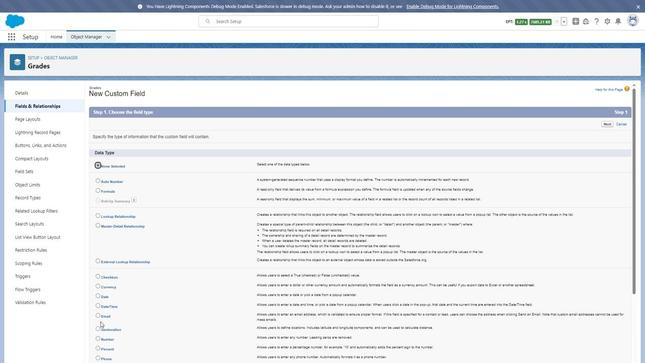 
Action: Mouse scrolled (490, 320) with delta (0, 0)
Screenshot: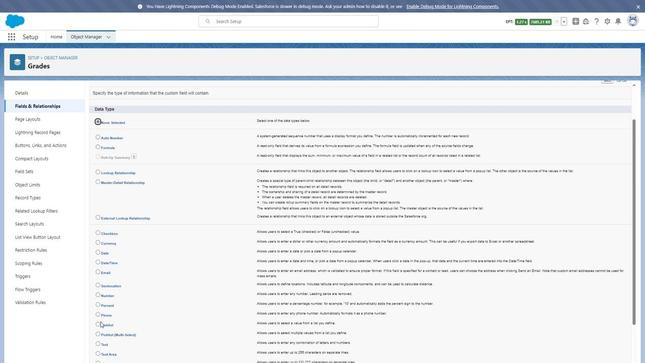 
Action: Mouse moved to (490, 299)
Screenshot: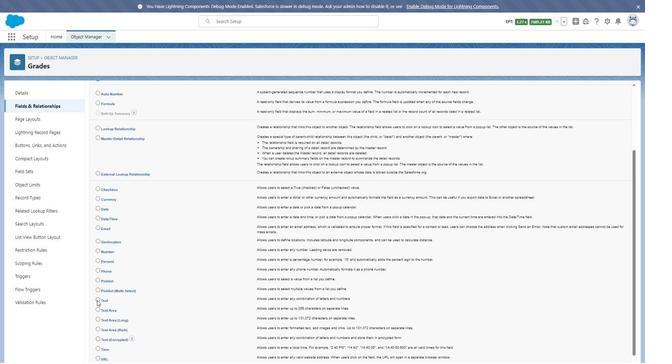 
Action: Mouse pressed left at (490, 299)
